 Task: Search one way flight ticket for 4 adults, 2 children, 2 infants in seat and 1 infant on lap in economy from Cedar City: Cedar City Regional Airport to Greensboro: Piedmont Triad International Airport on 5-1-2023. Choice of flights is Westjet. Number of bags: 1 carry on bag. Price is upto 75000. Outbound departure time preference is 21:45.
Action: Mouse moved to (200, 357)
Screenshot: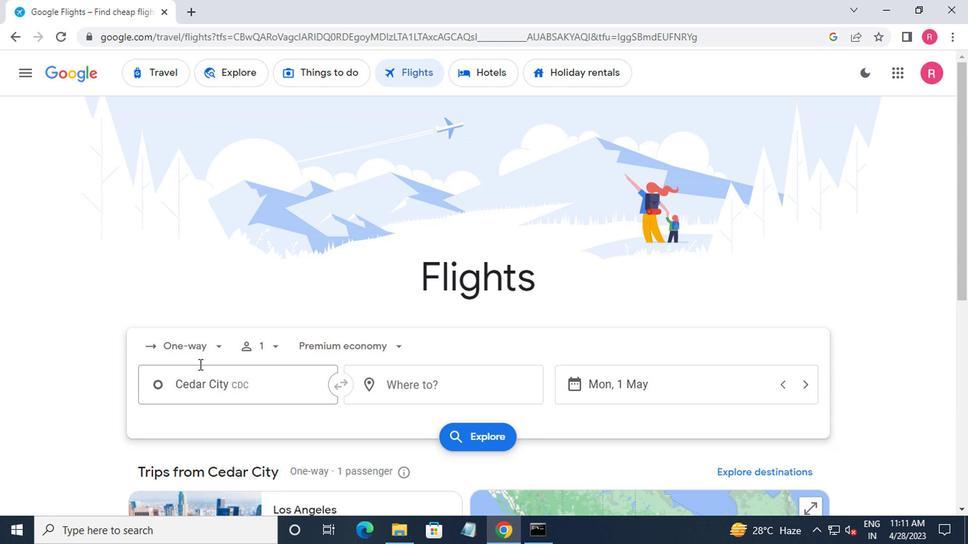 
Action: Mouse pressed left at (200, 357)
Screenshot: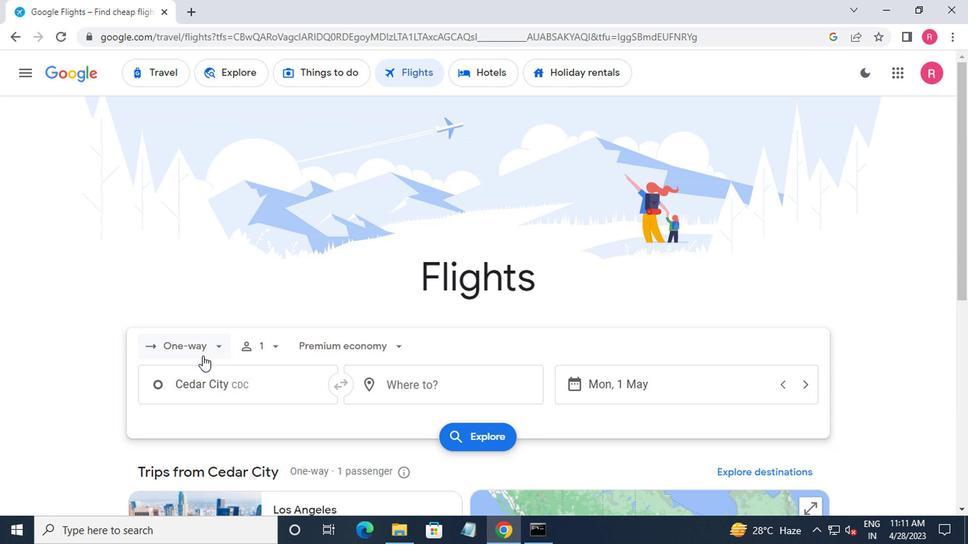 
Action: Mouse moved to (184, 411)
Screenshot: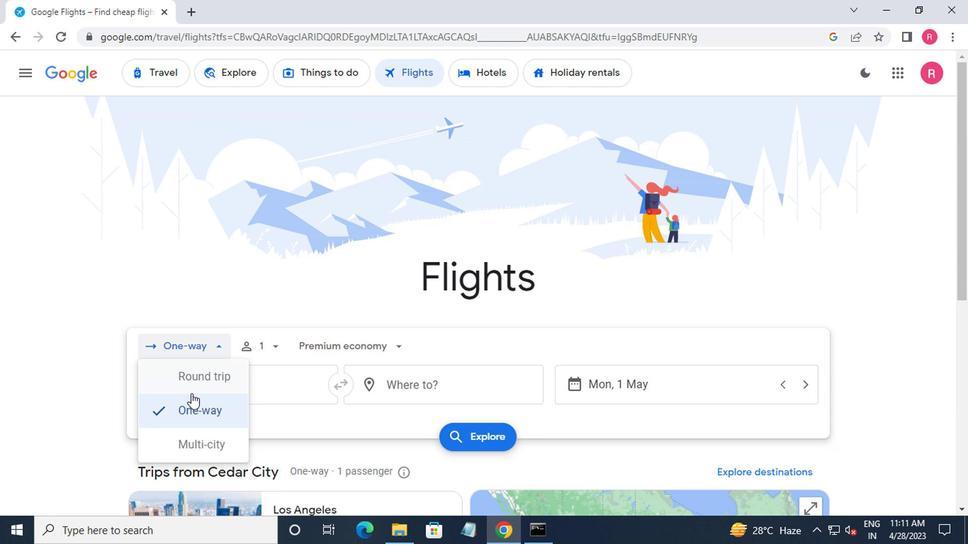 
Action: Mouse pressed left at (184, 411)
Screenshot: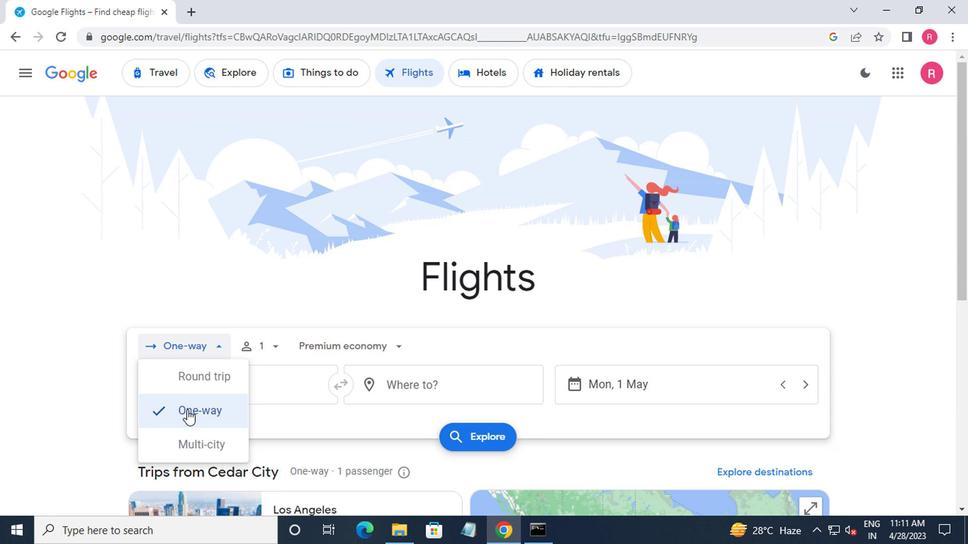 
Action: Mouse moved to (270, 355)
Screenshot: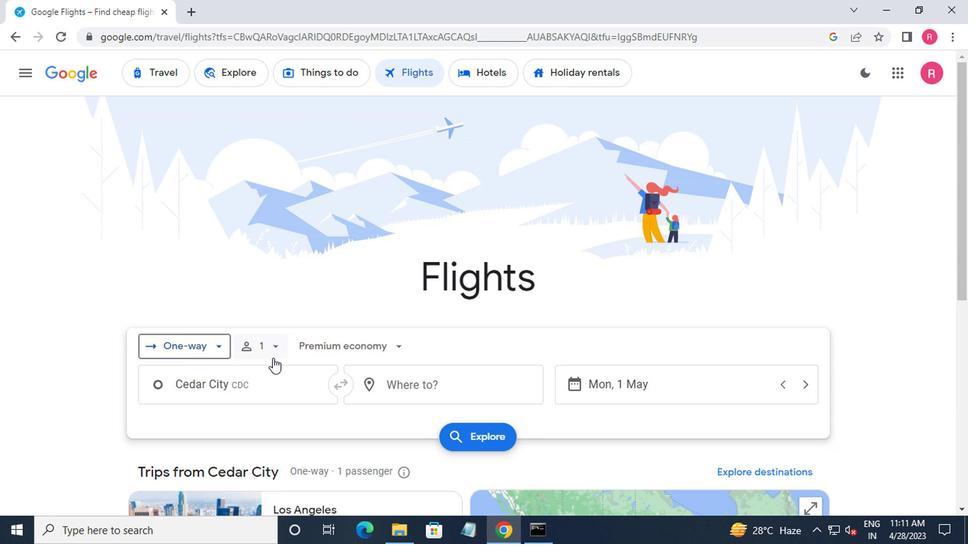 
Action: Mouse pressed left at (270, 355)
Screenshot: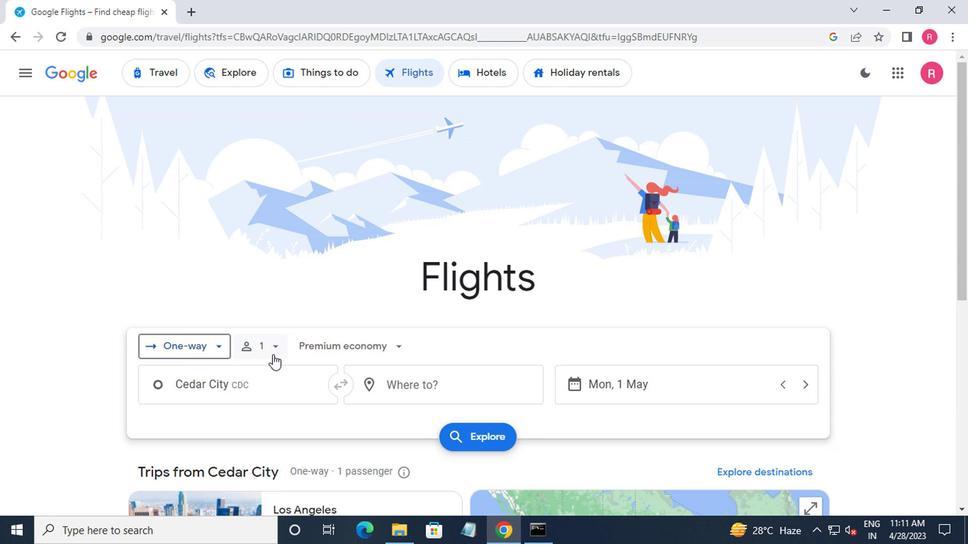 
Action: Mouse moved to (369, 393)
Screenshot: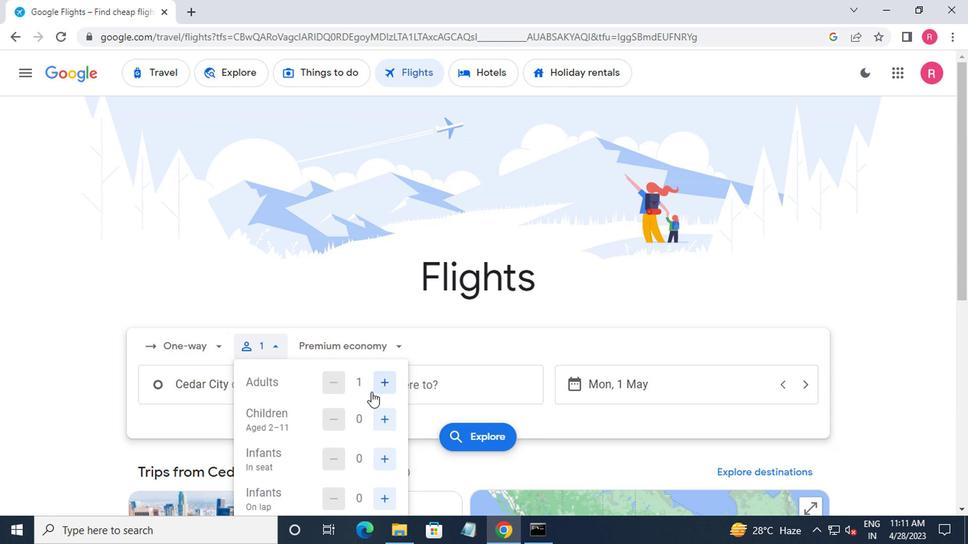 
Action: Mouse pressed left at (369, 393)
Screenshot: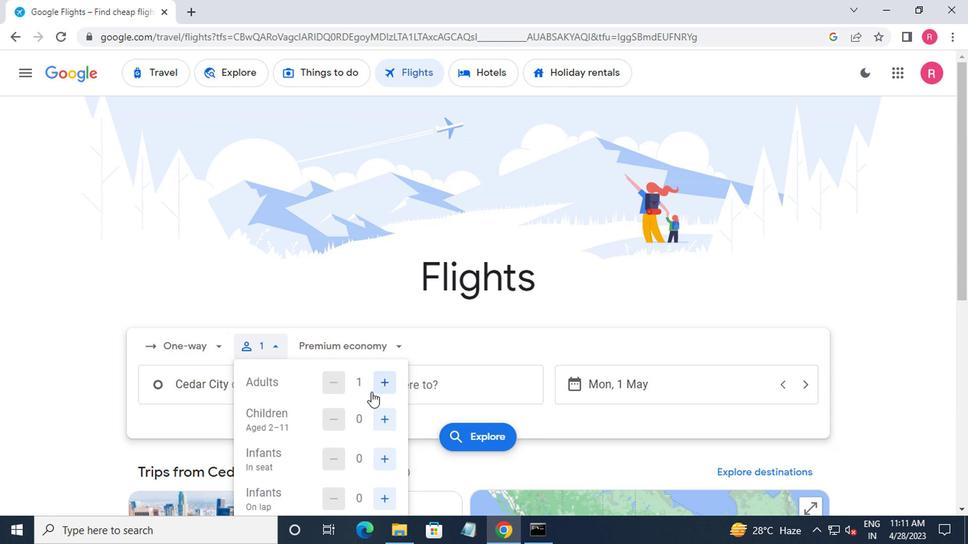
Action: Mouse pressed left at (369, 393)
Screenshot: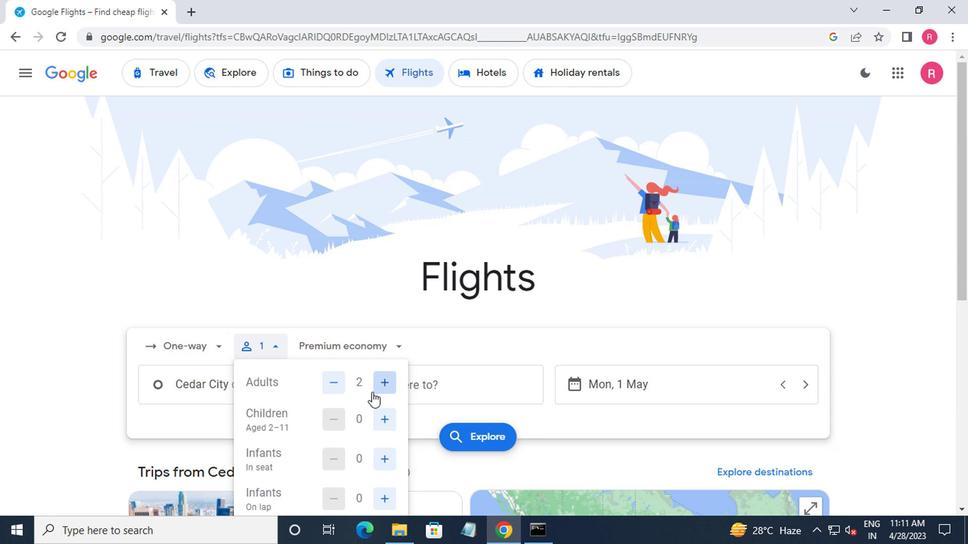 
Action: Mouse pressed left at (369, 393)
Screenshot: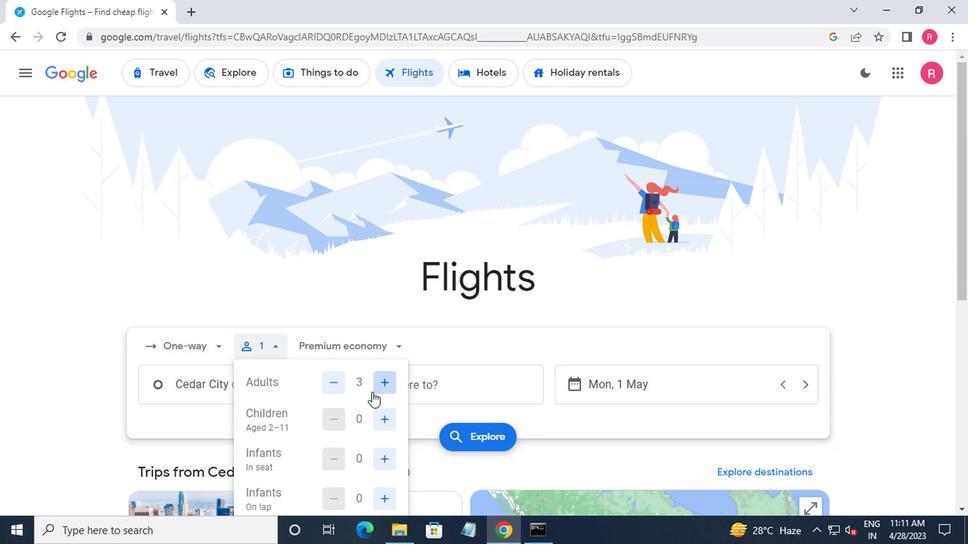 
Action: Mouse moved to (376, 413)
Screenshot: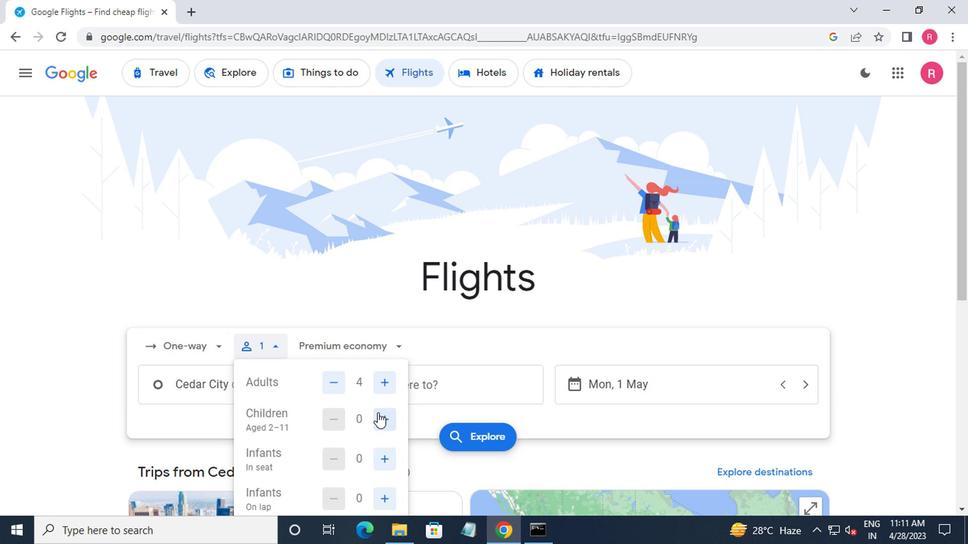 
Action: Mouse pressed left at (376, 413)
Screenshot: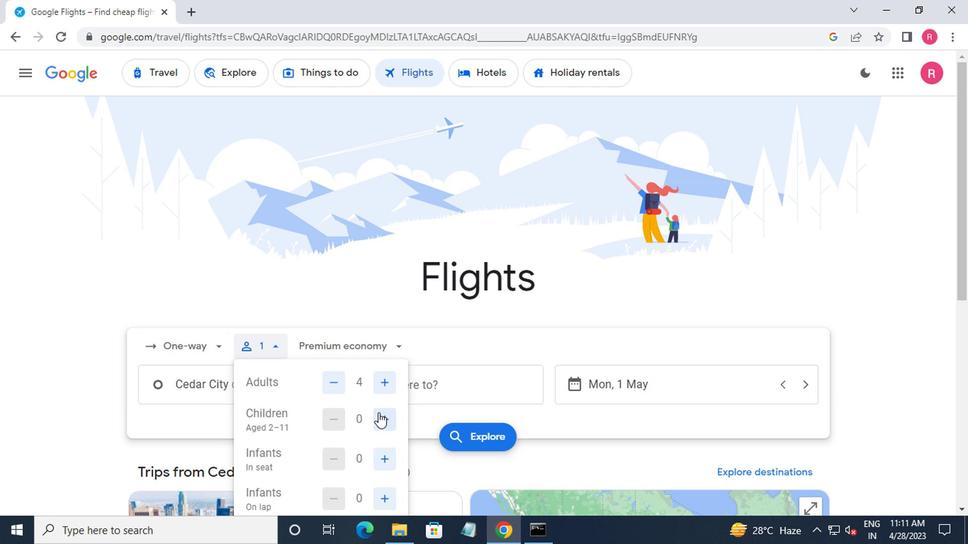 
Action: Mouse pressed left at (376, 413)
Screenshot: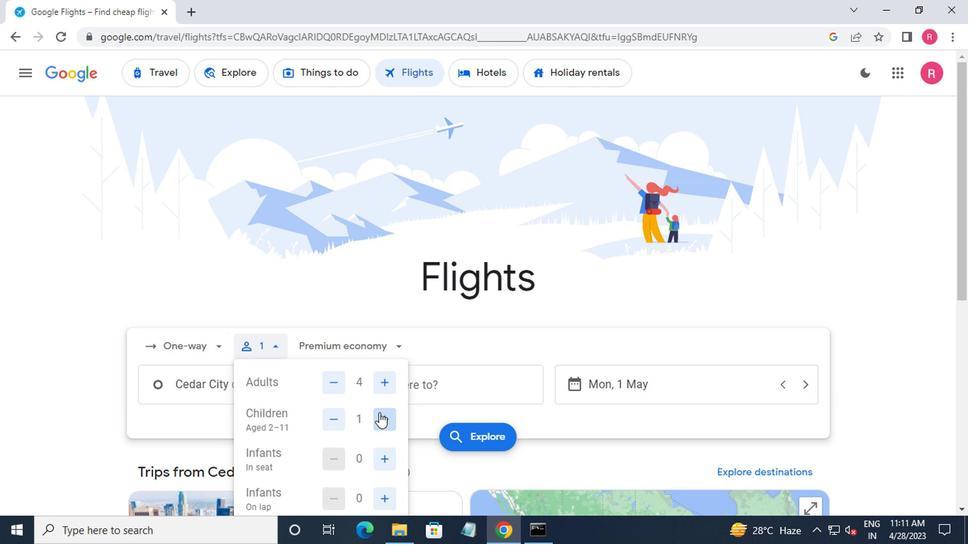 
Action: Mouse moved to (375, 456)
Screenshot: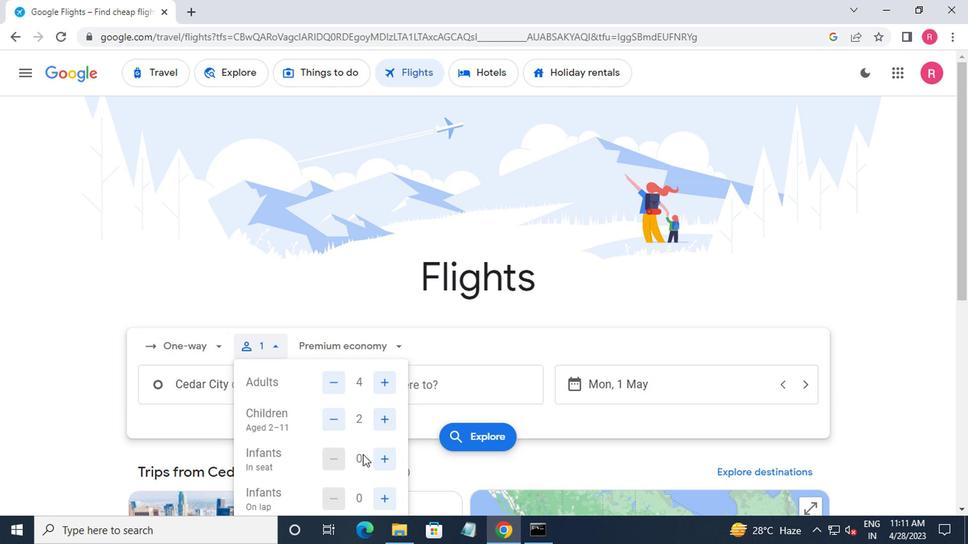 
Action: Mouse pressed left at (375, 456)
Screenshot: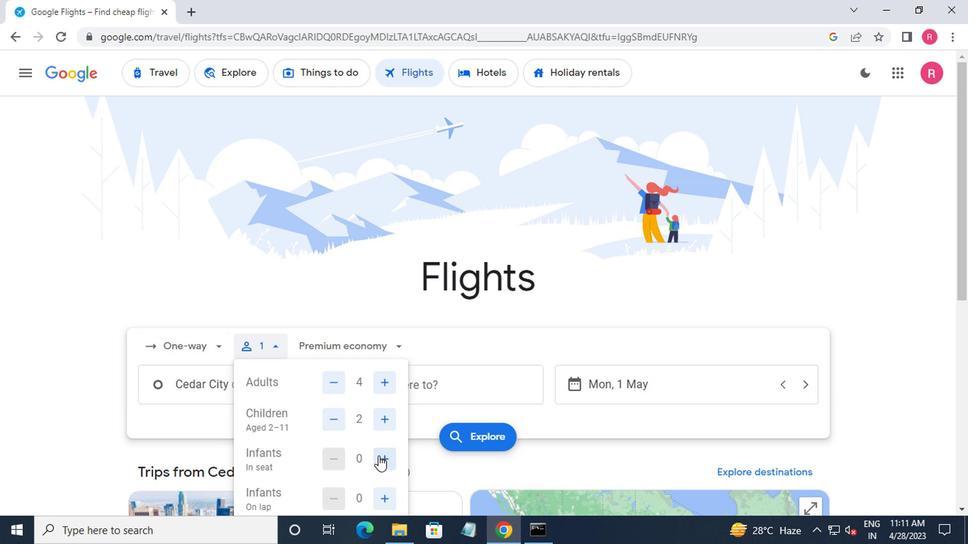 
Action: Mouse moved to (337, 353)
Screenshot: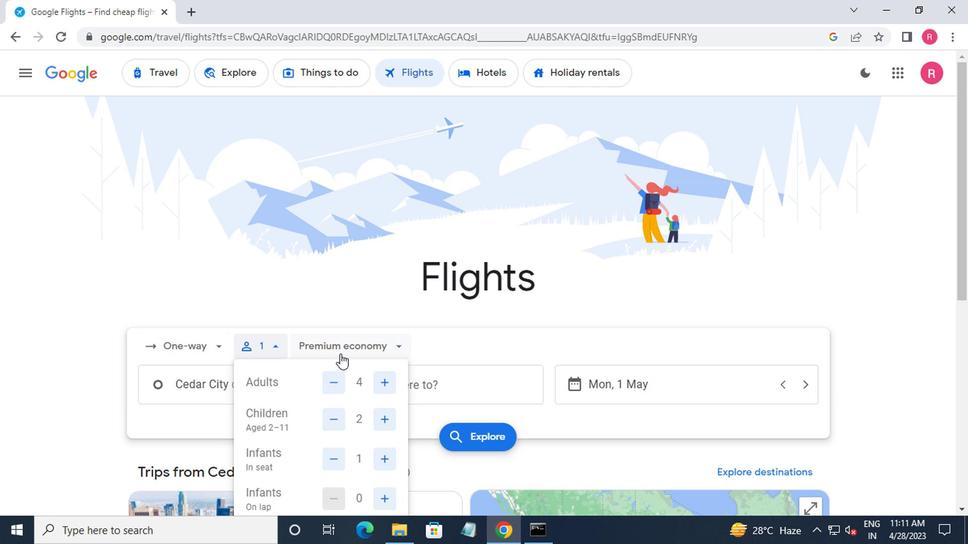 
Action: Mouse pressed left at (337, 353)
Screenshot: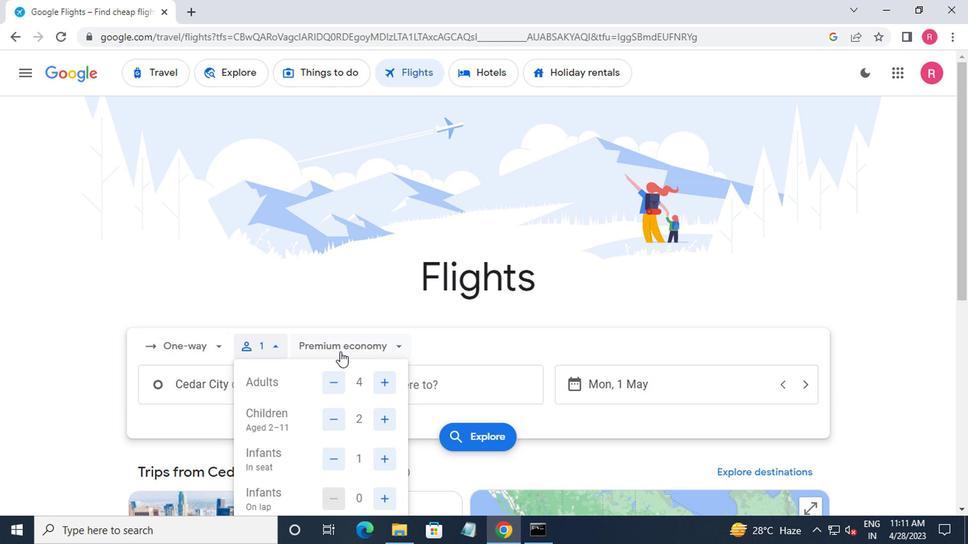 
Action: Mouse moved to (351, 383)
Screenshot: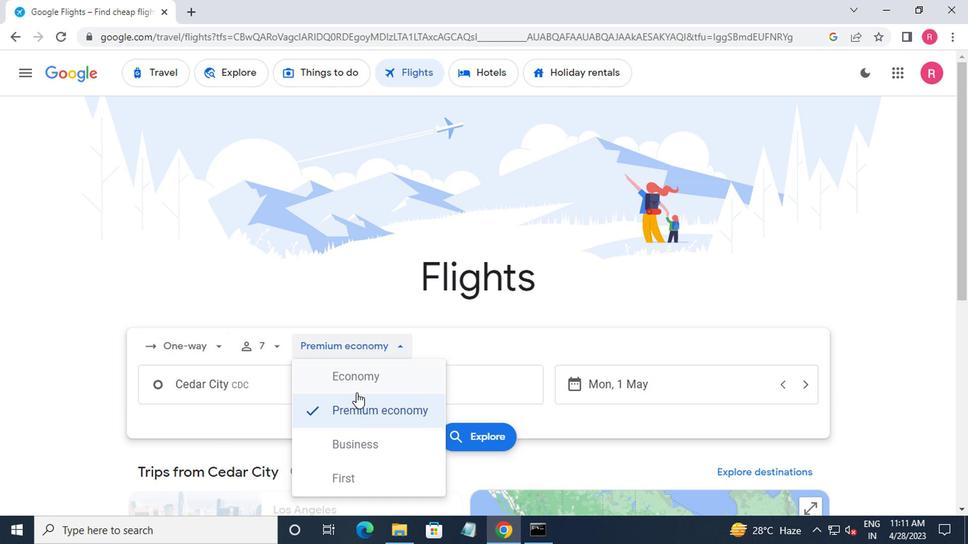 
Action: Mouse pressed left at (351, 383)
Screenshot: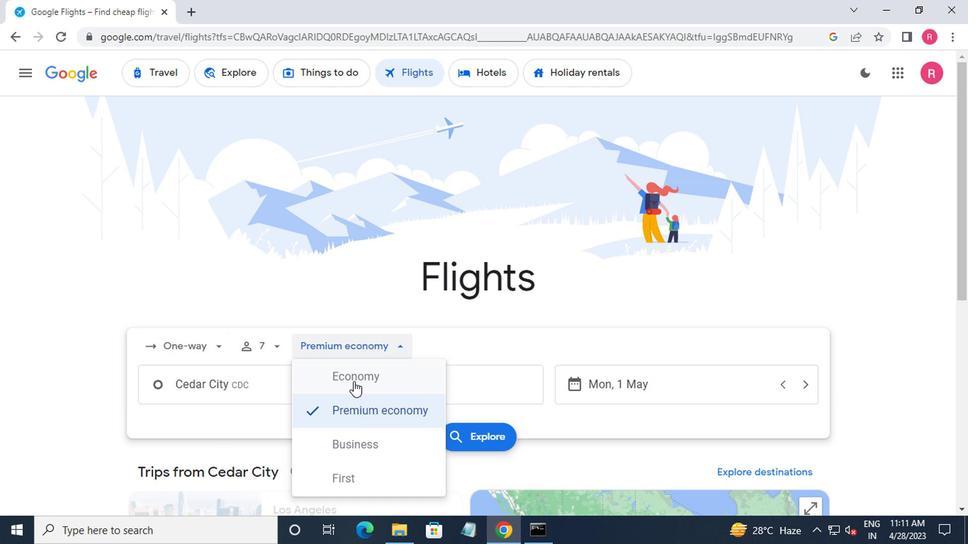 
Action: Mouse moved to (260, 390)
Screenshot: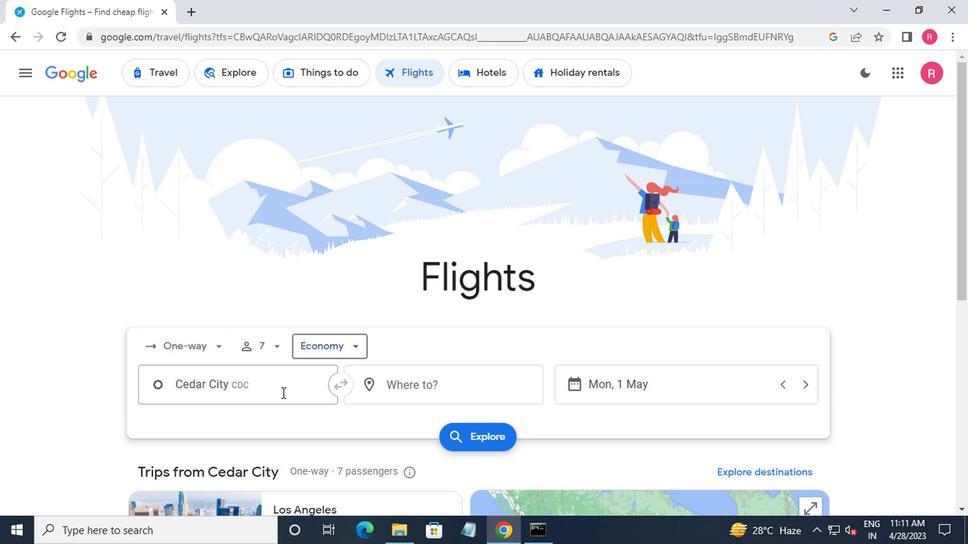 
Action: Mouse pressed left at (260, 390)
Screenshot: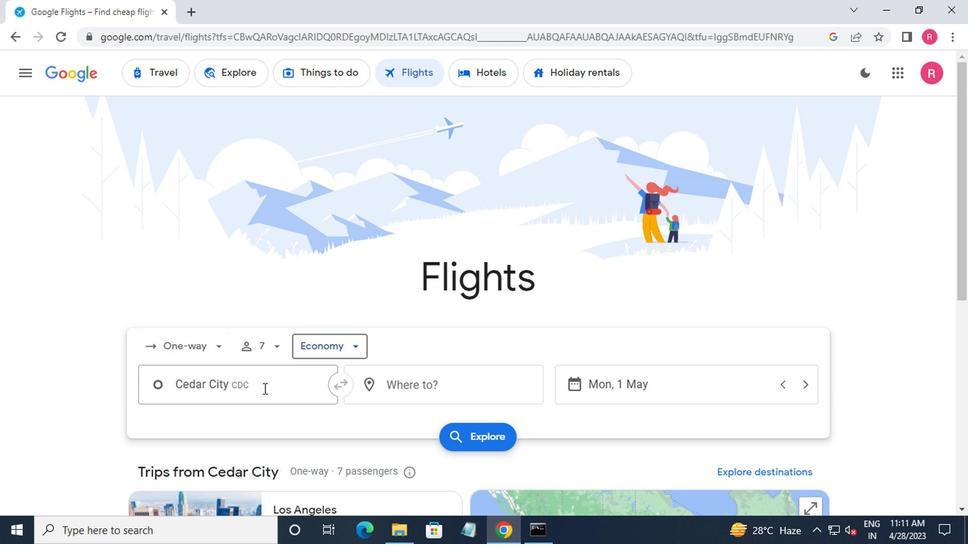 
Action: Key pressed <Key.shift><Key.shift><Key.shift><Key.shift><Key.shift><Key.shift><Key.shift><Key.shift>CEDAR<Key.space><Key.shift>C
Screenshot: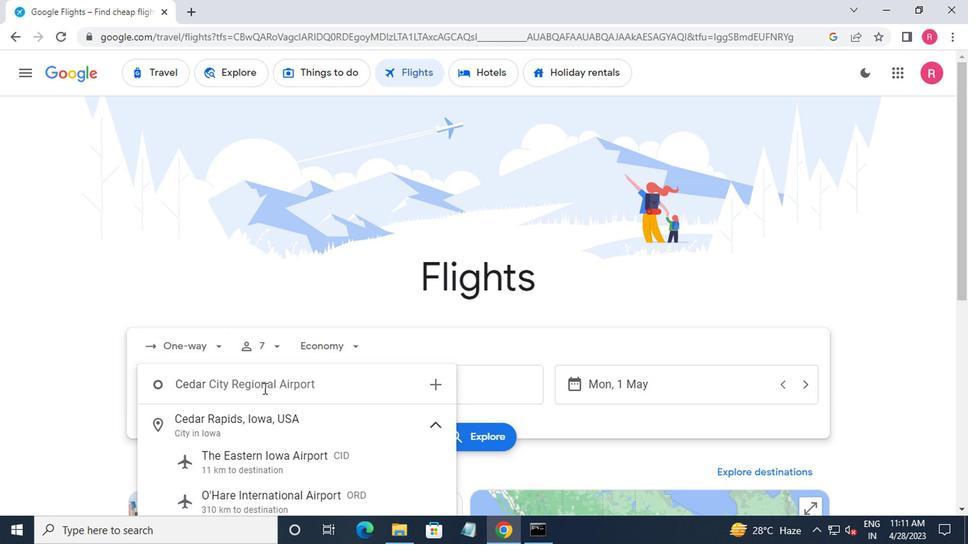 
Action: Mouse moved to (271, 418)
Screenshot: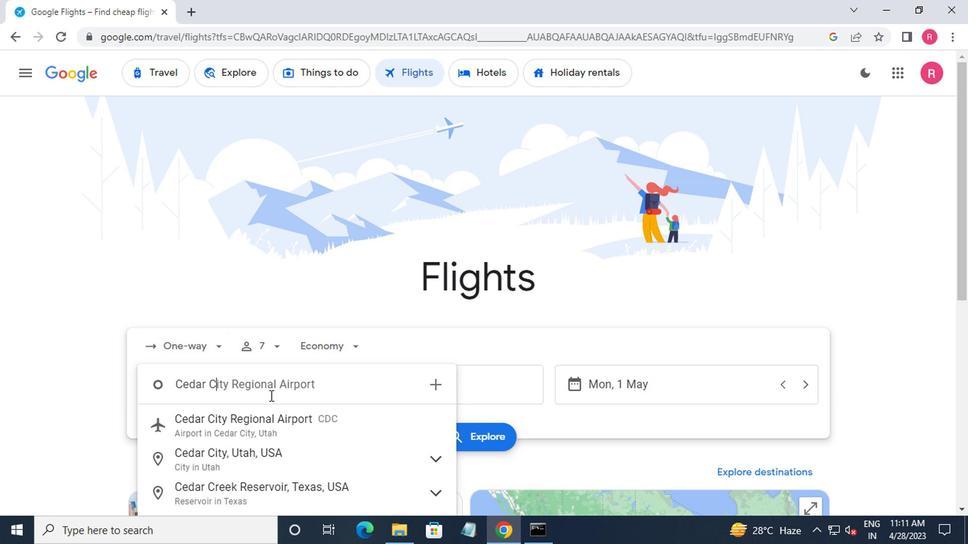 
Action: Mouse pressed left at (271, 418)
Screenshot: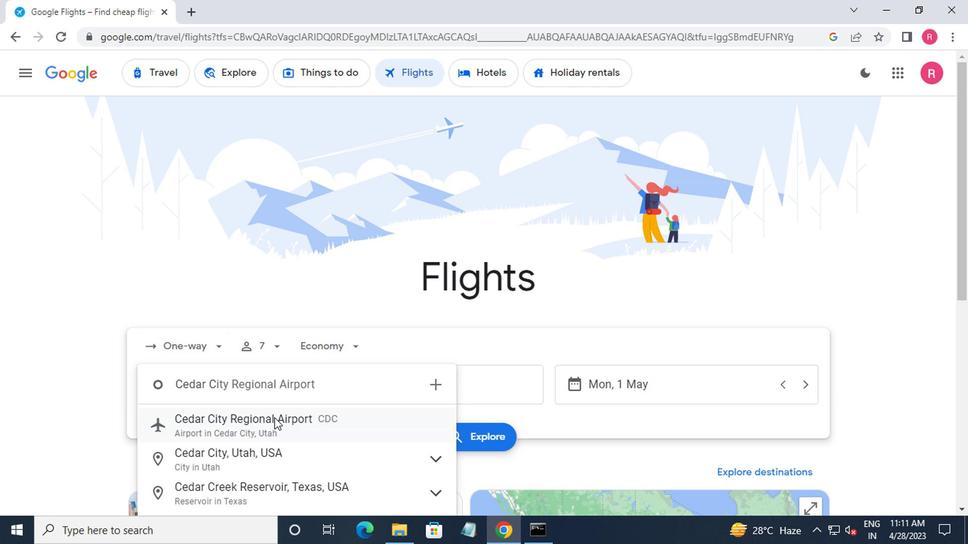 
Action: Mouse moved to (454, 388)
Screenshot: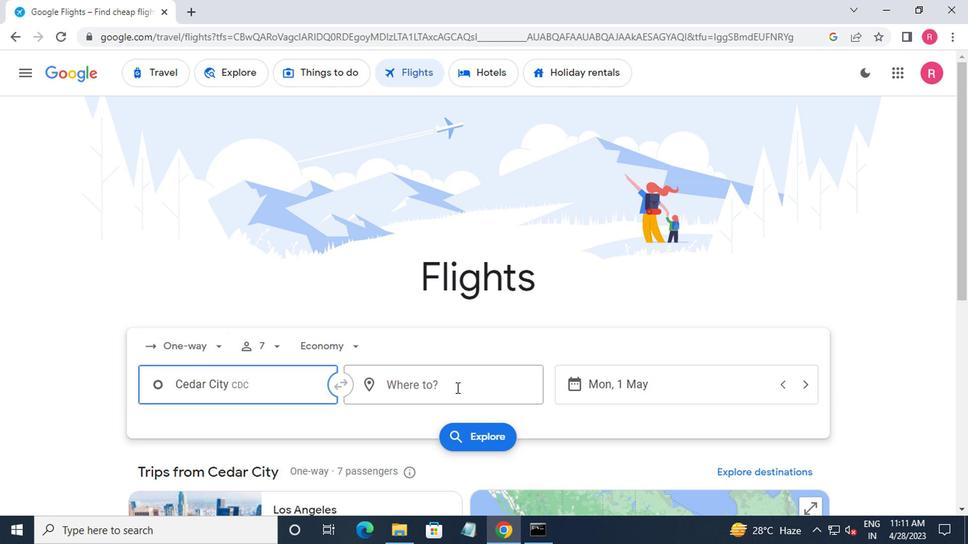 
Action: Mouse pressed left at (454, 388)
Screenshot: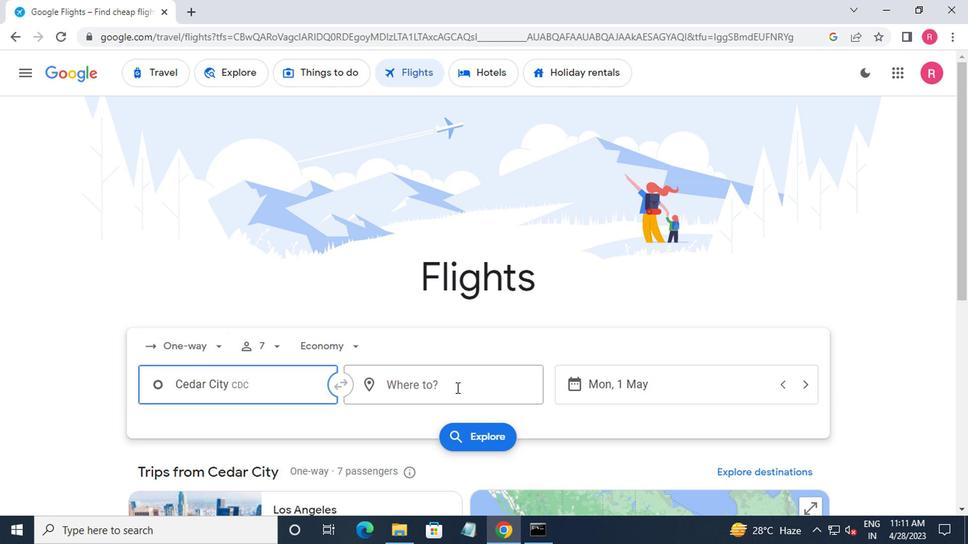 
Action: Mouse moved to (454, 386)
Screenshot: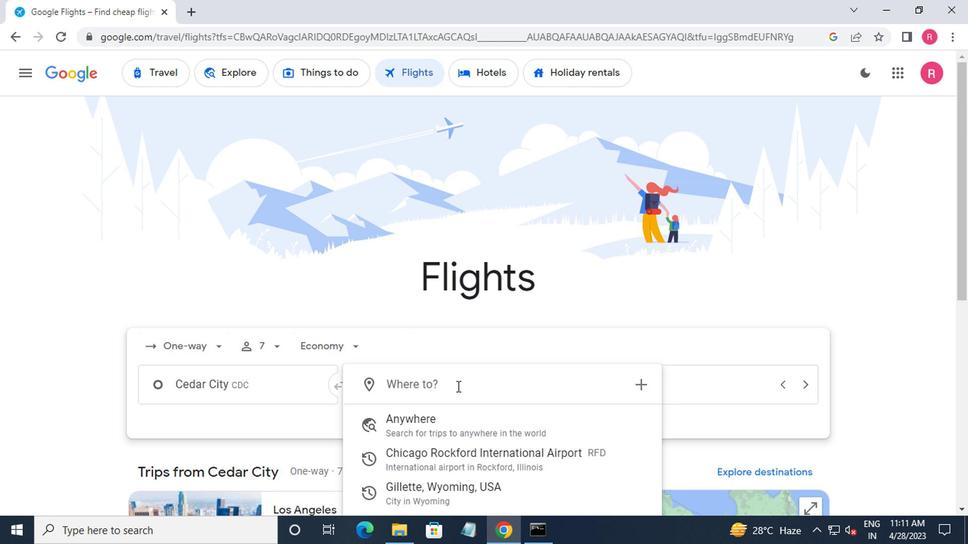 
Action: Key pressed <Key.shift_r>
Screenshot: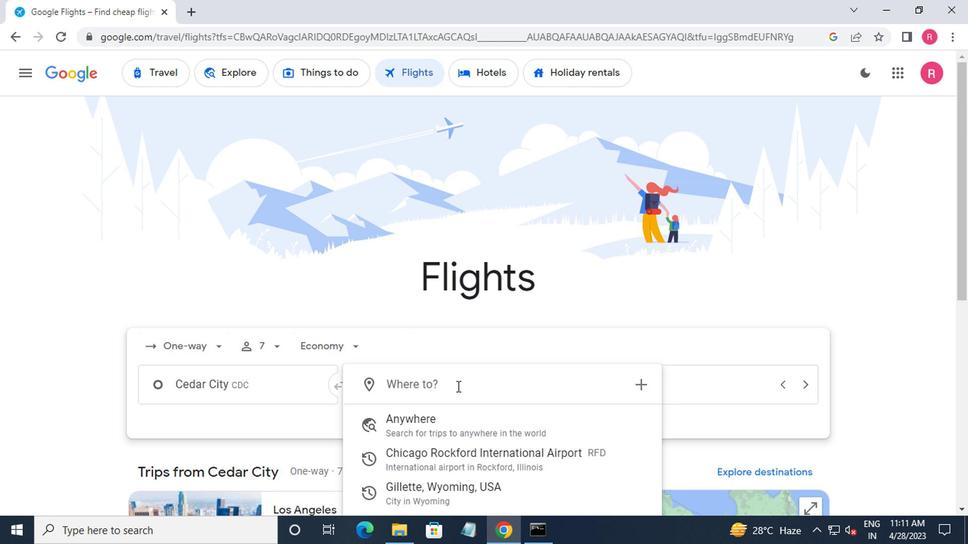 
Action: Mouse moved to (446, 354)
Screenshot: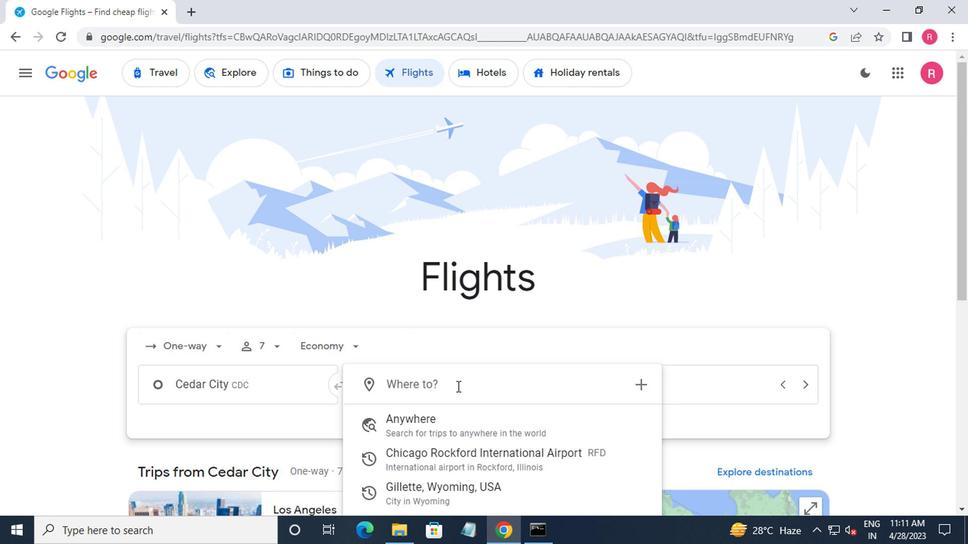 
Action: Key pressed PIEDMONT
Screenshot: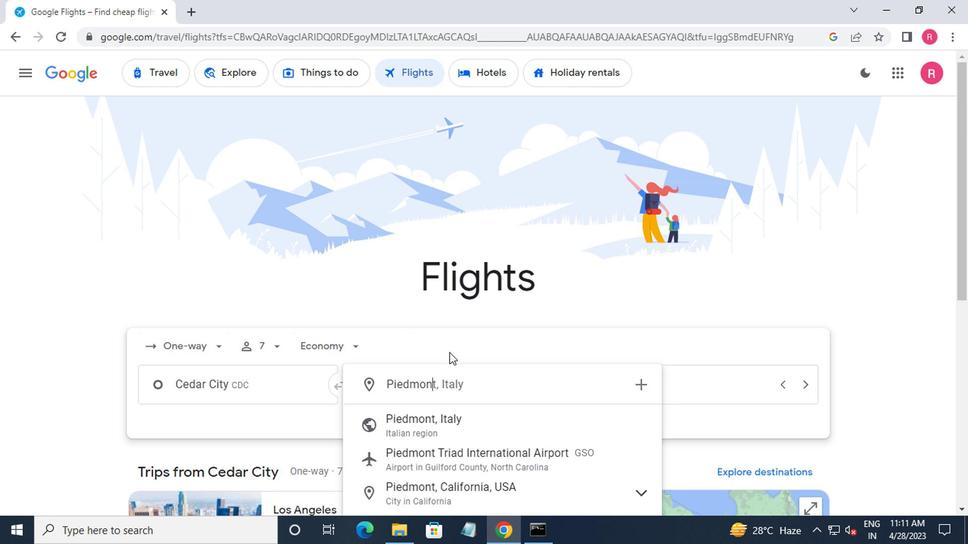 
Action: Mouse moved to (502, 456)
Screenshot: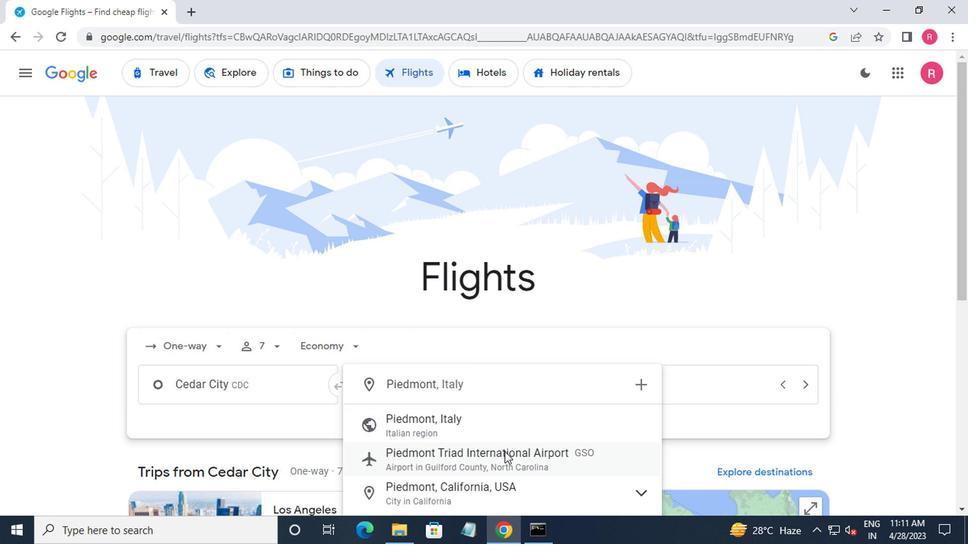 
Action: Mouse pressed left at (502, 456)
Screenshot: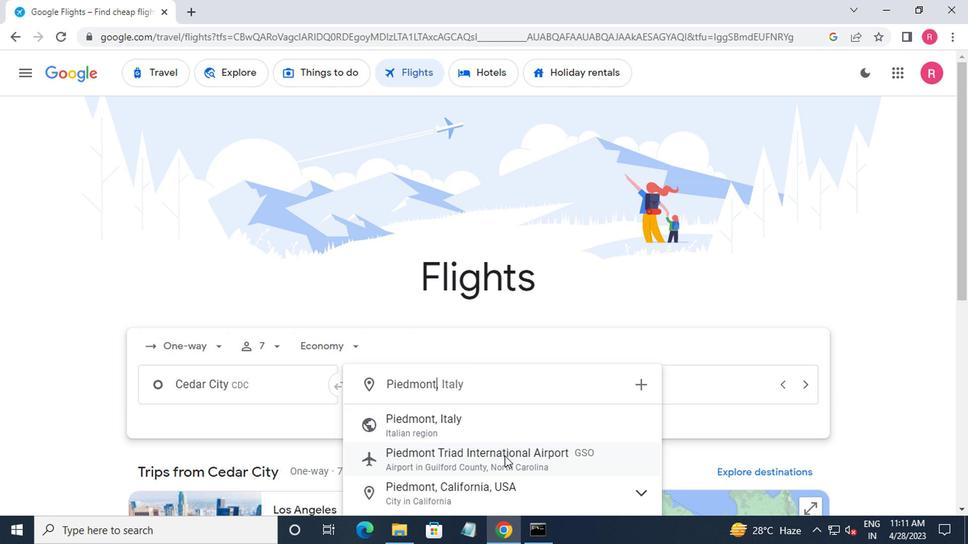 
Action: Mouse moved to (663, 397)
Screenshot: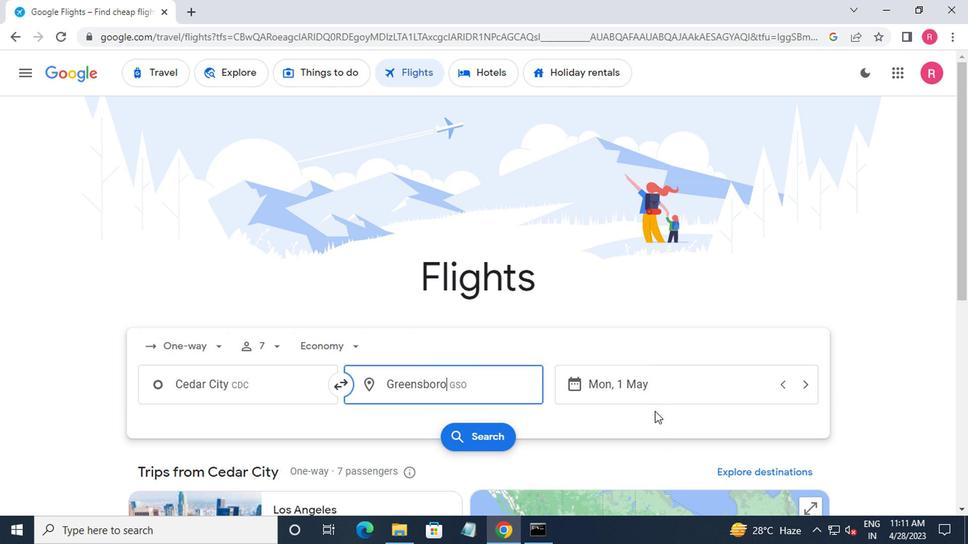 
Action: Mouse pressed left at (663, 397)
Screenshot: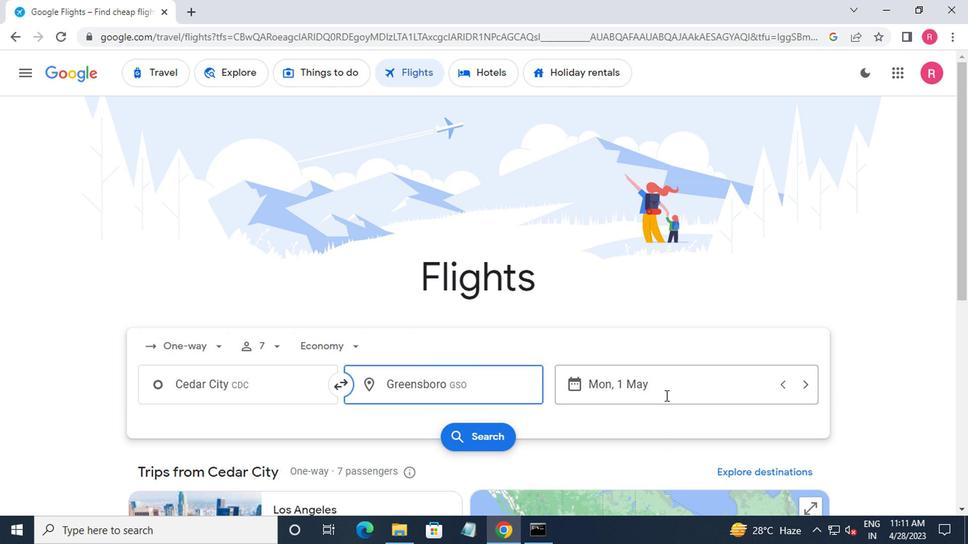 
Action: Mouse moved to (619, 259)
Screenshot: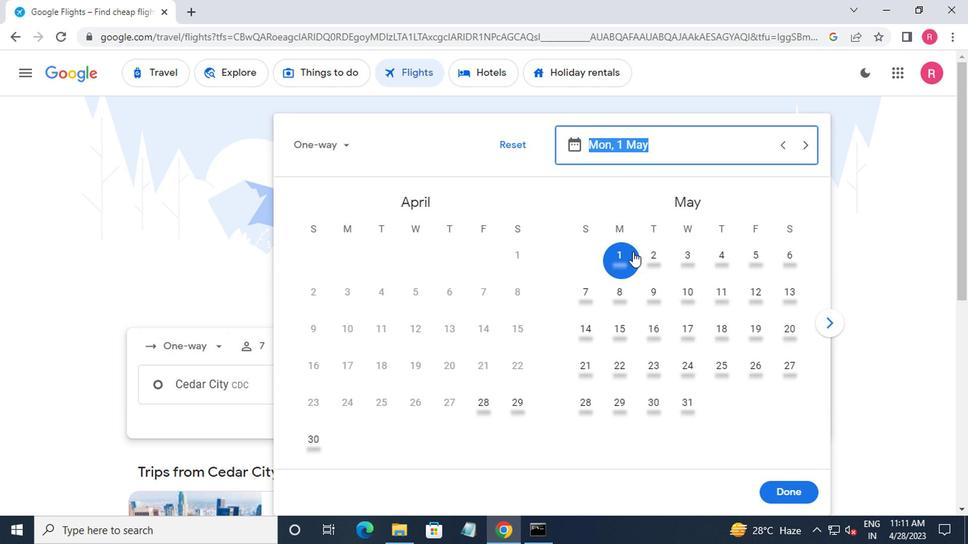 
Action: Mouse pressed left at (619, 259)
Screenshot: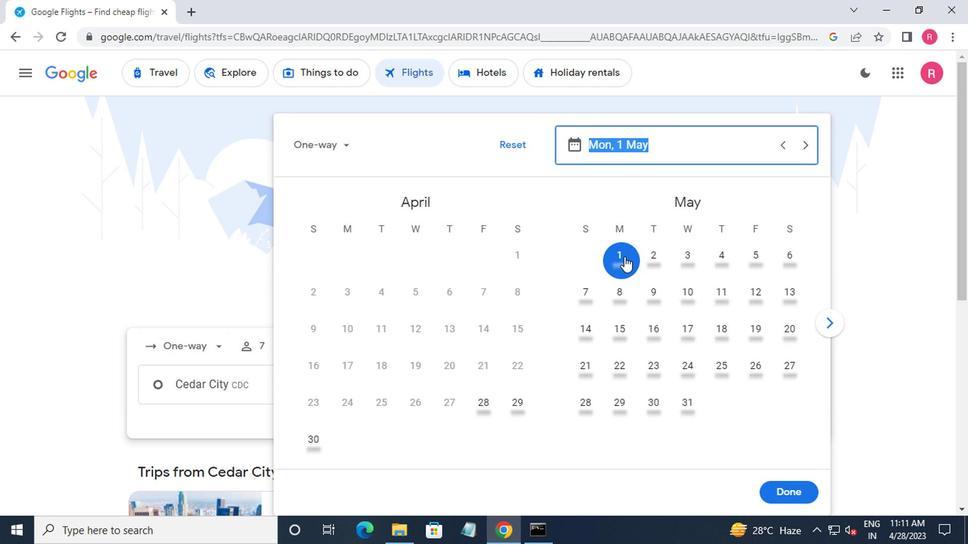 
Action: Mouse moved to (778, 493)
Screenshot: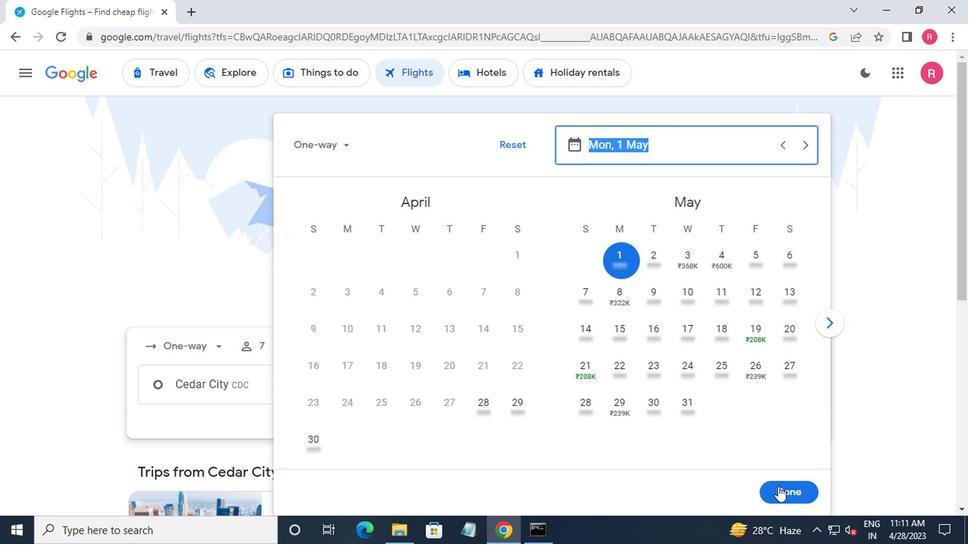 
Action: Mouse pressed left at (778, 493)
Screenshot: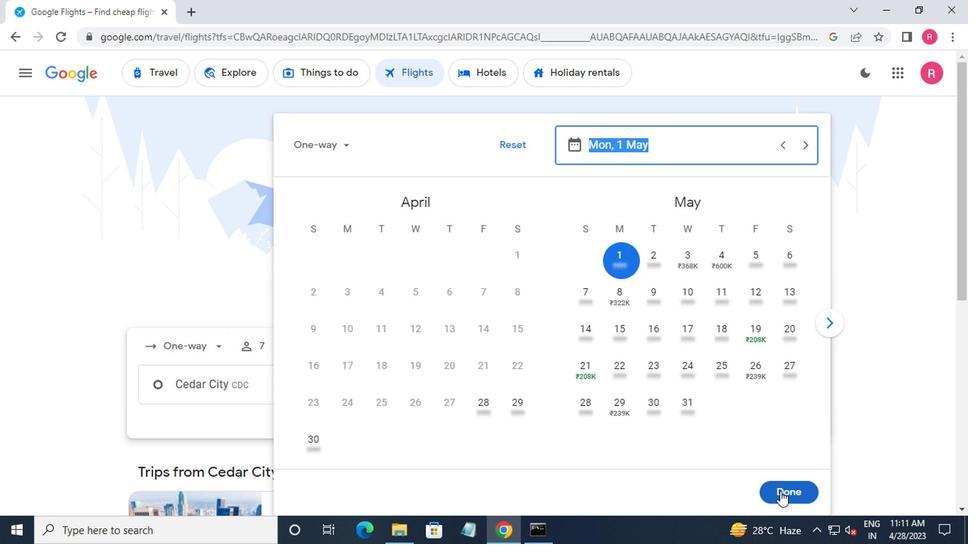 
Action: Mouse moved to (503, 436)
Screenshot: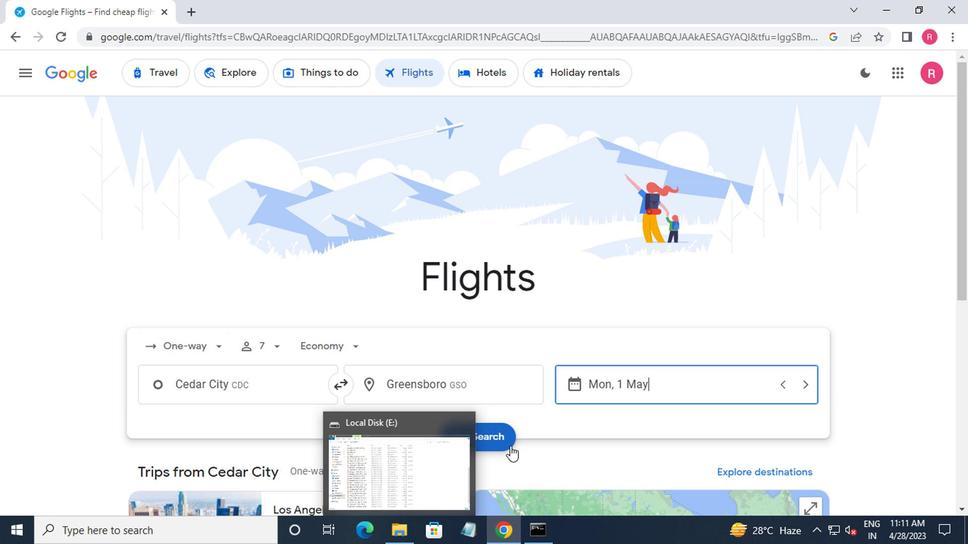 
Action: Mouse pressed left at (503, 436)
Screenshot: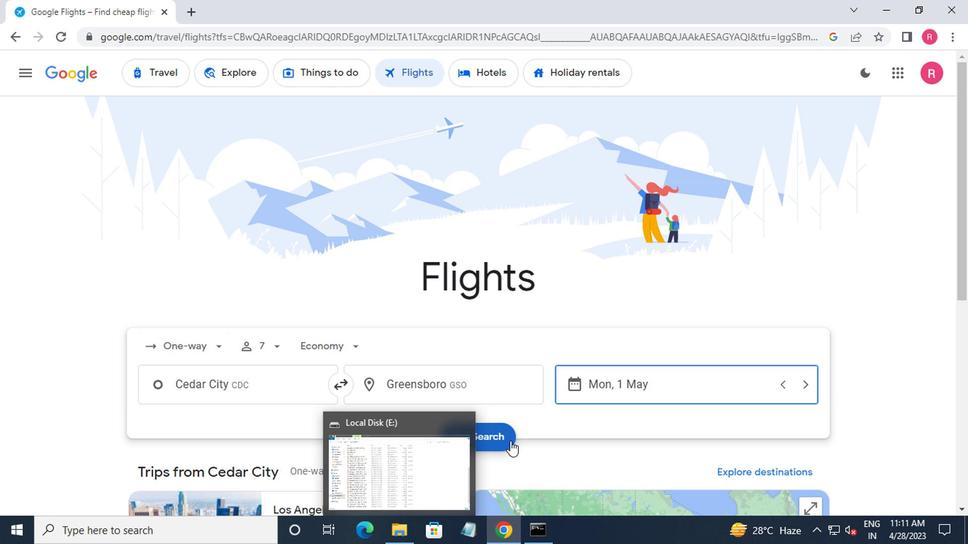 
Action: Mouse moved to (146, 203)
Screenshot: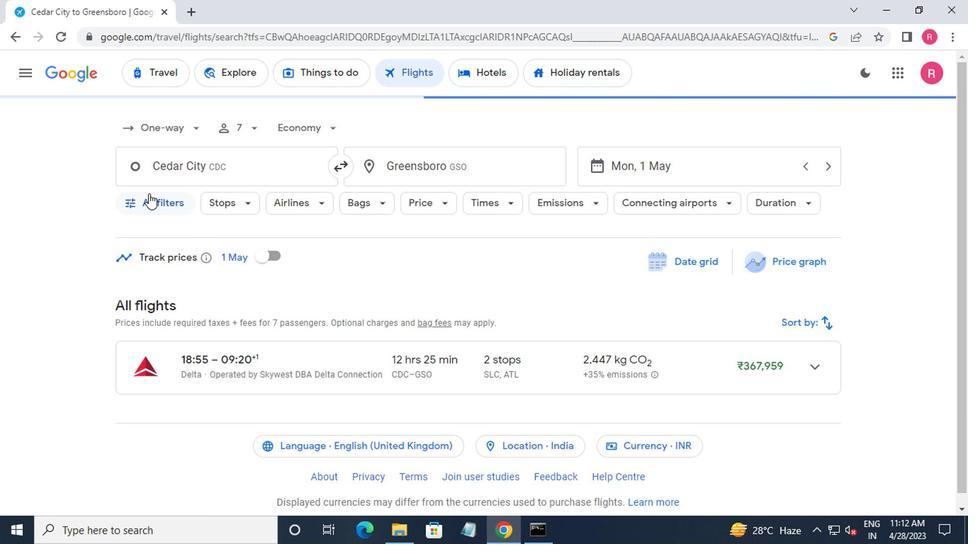 
Action: Mouse pressed left at (146, 203)
Screenshot: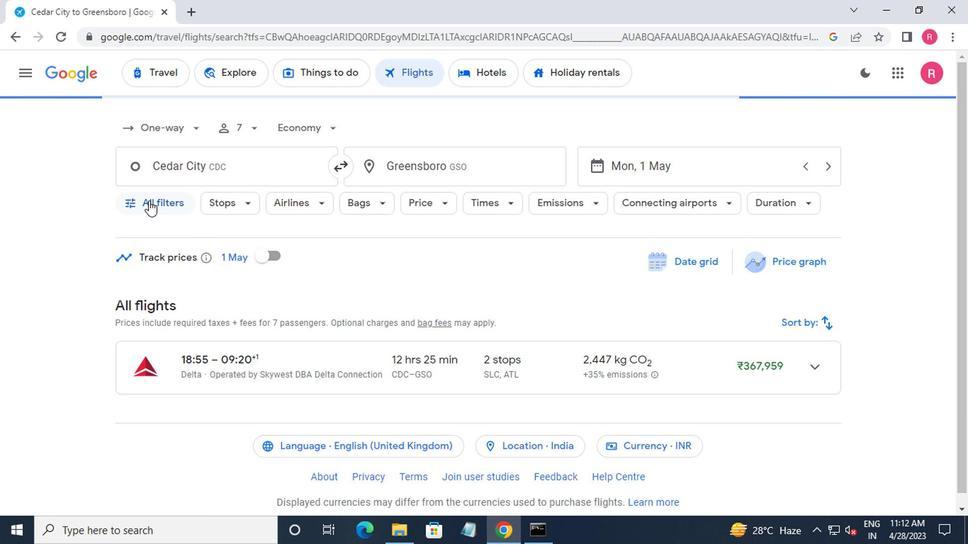 
Action: Mouse moved to (174, 255)
Screenshot: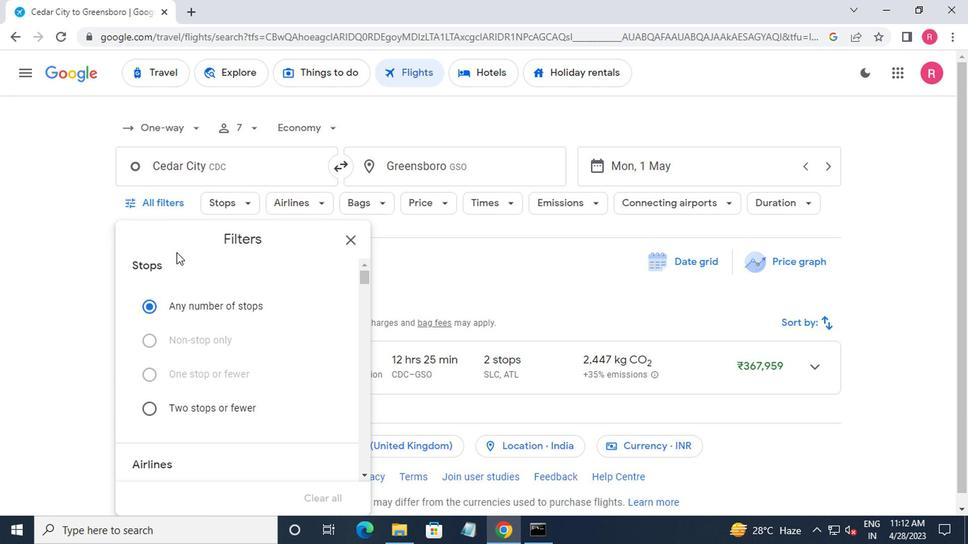 
Action: Mouse scrolled (174, 254) with delta (0, -1)
Screenshot: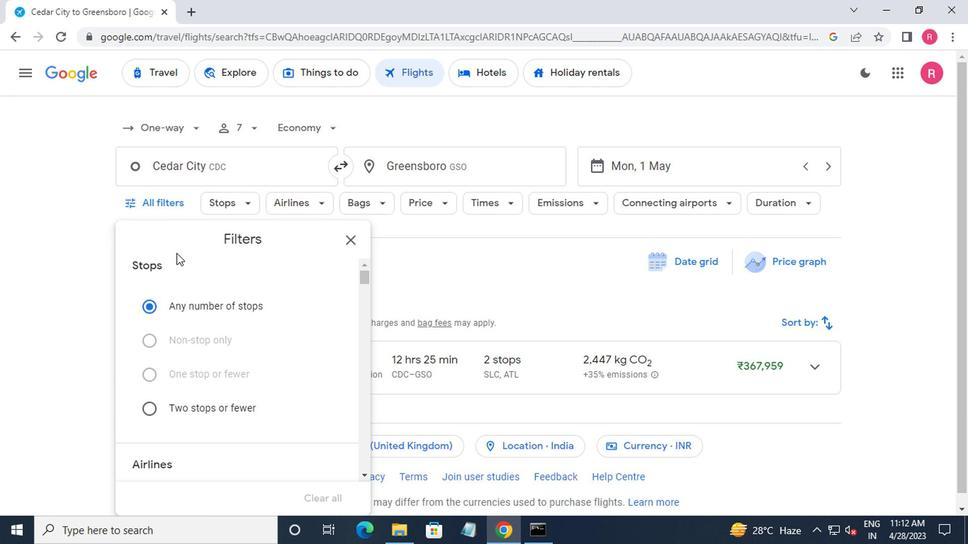 
Action: Mouse moved to (174, 256)
Screenshot: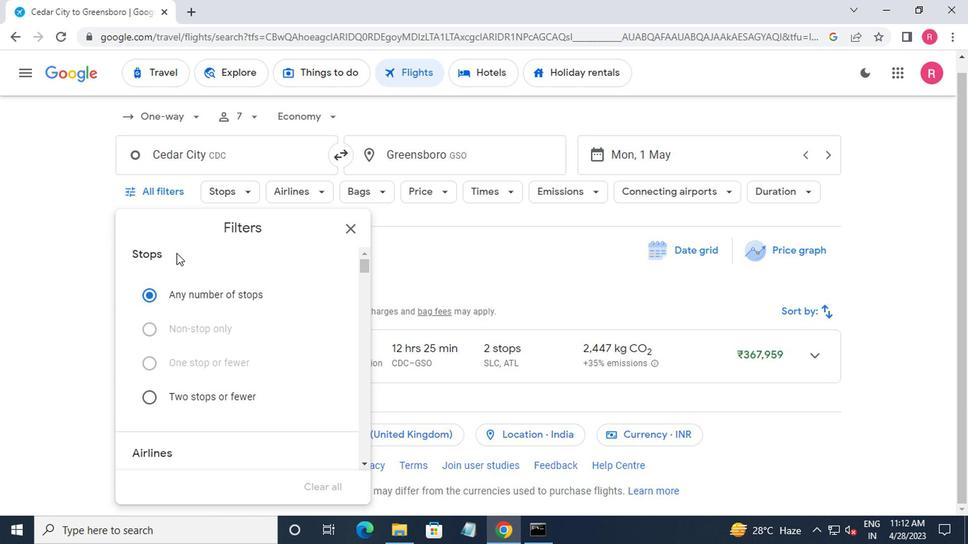 
Action: Mouse scrolled (174, 256) with delta (0, 0)
Screenshot: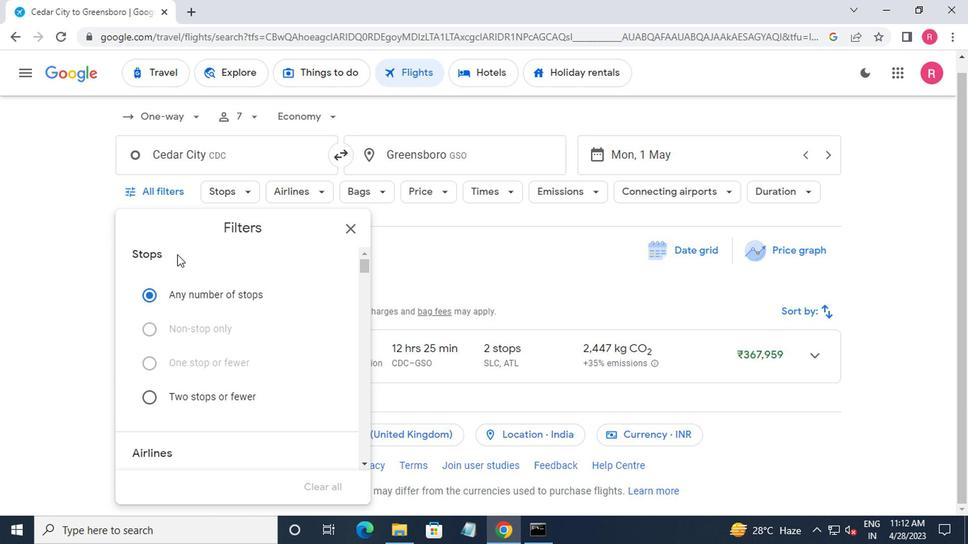 
Action: Mouse scrolled (174, 256) with delta (0, 0)
Screenshot: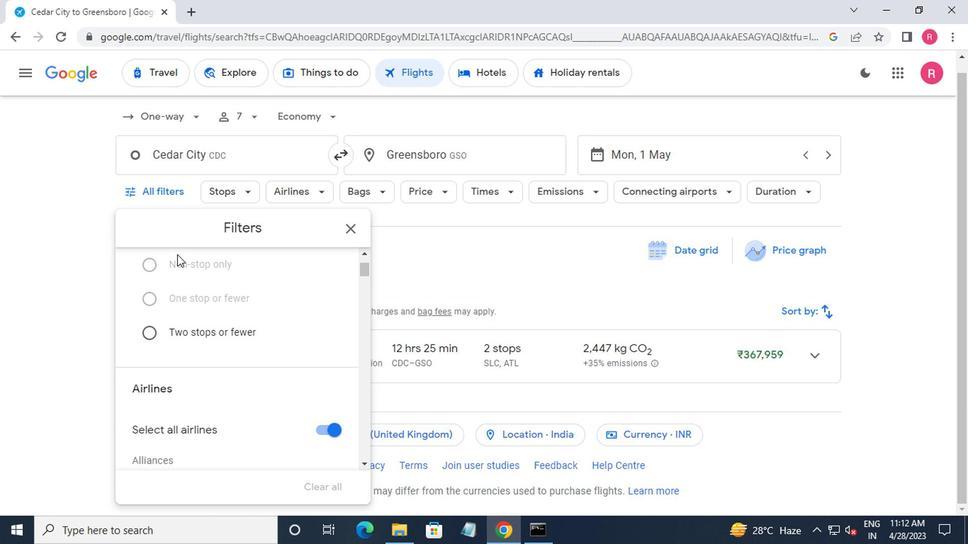 
Action: Mouse moved to (174, 257)
Screenshot: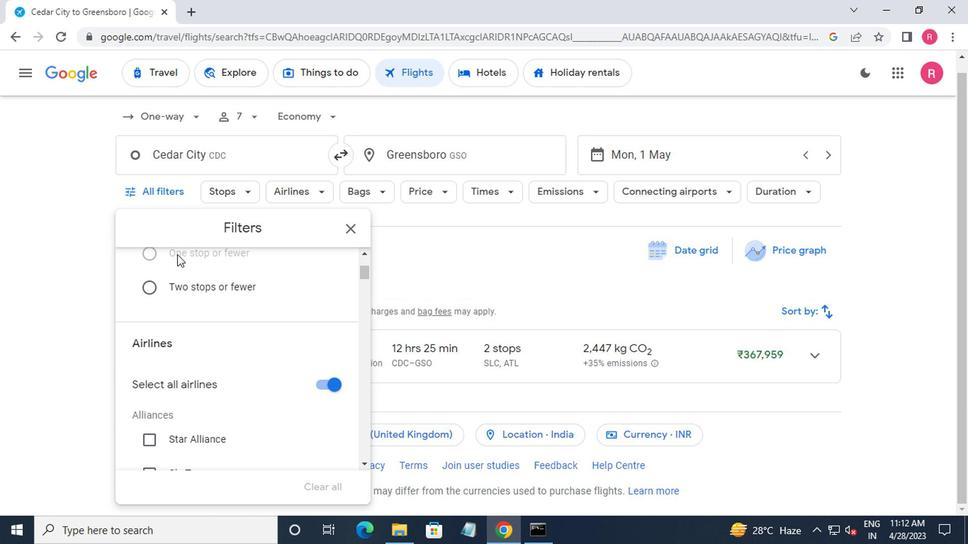 
Action: Mouse scrolled (174, 256) with delta (0, -1)
Screenshot: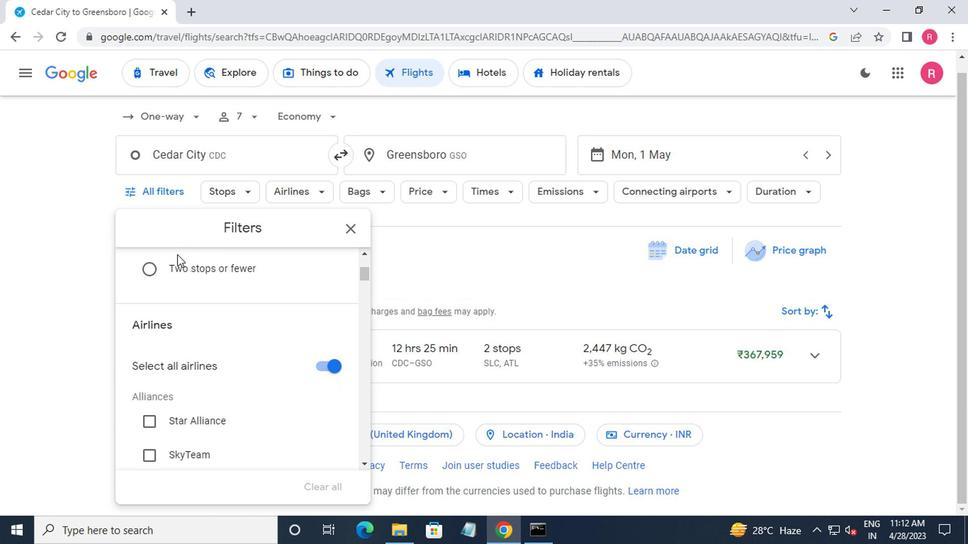 
Action: Mouse moved to (332, 281)
Screenshot: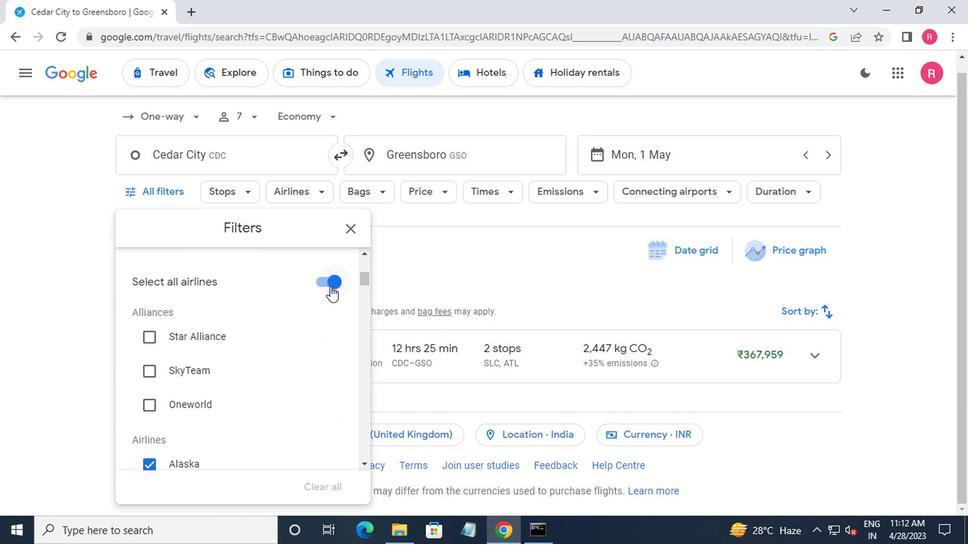
Action: Mouse pressed left at (332, 281)
Screenshot: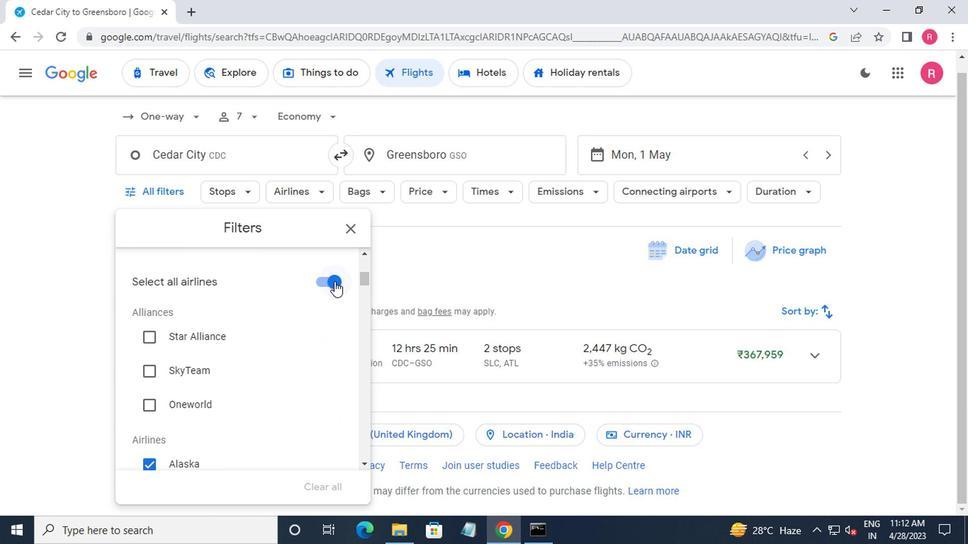 
Action: Mouse moved to (271, 342)
Screenshot: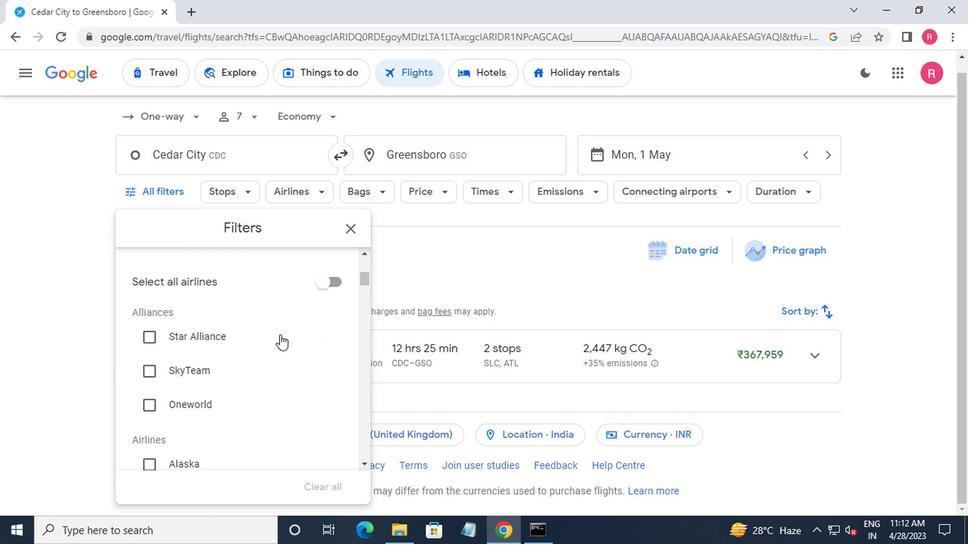 
Action: Mouse scrolled (271, 341) with delta (0, 0)
Screenshot: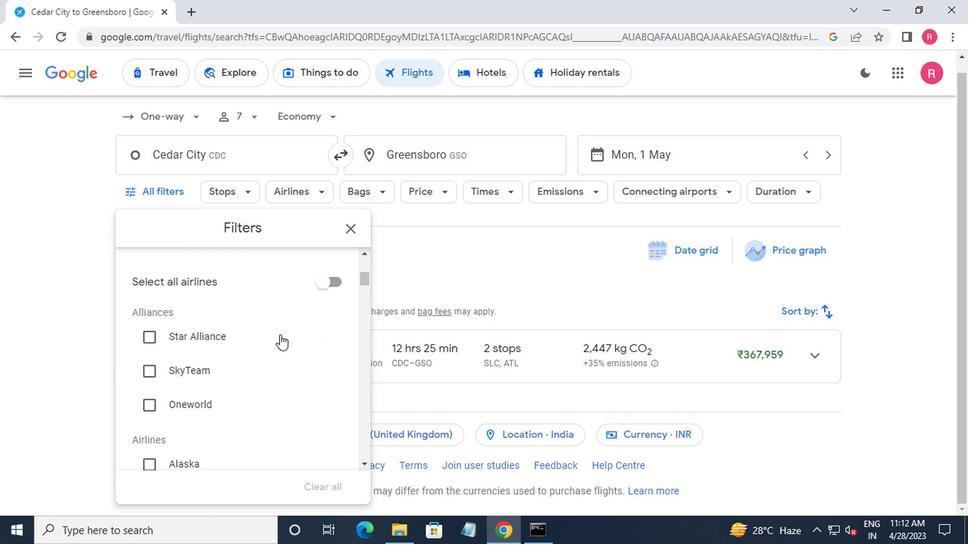 
Action: Mouse scrolled (271, 341) with delta (0, 0)
Screenshot: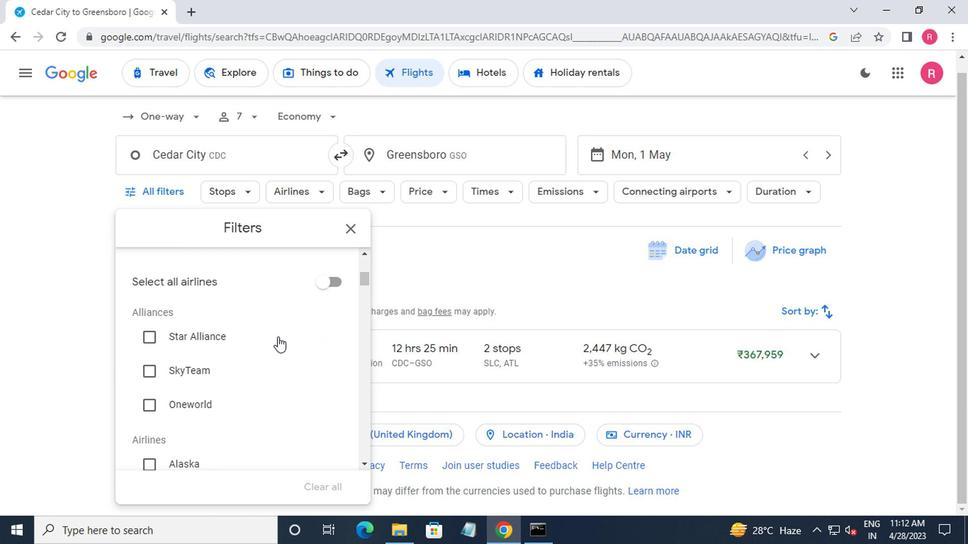 
Action: Mouse scrolled (271, 341) with delta (0, 0)
Screenshot: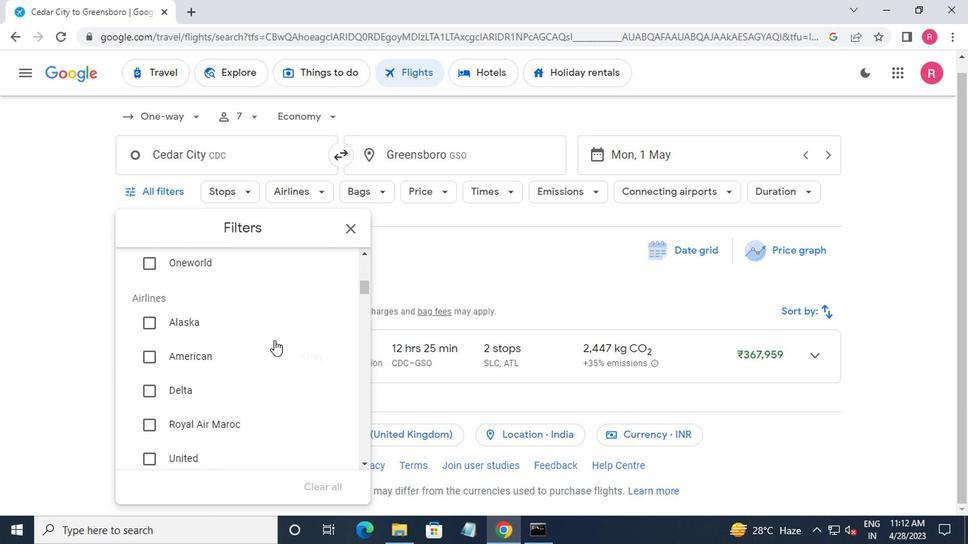 
Action: Mouse moved to (307, 425)
Screenshot: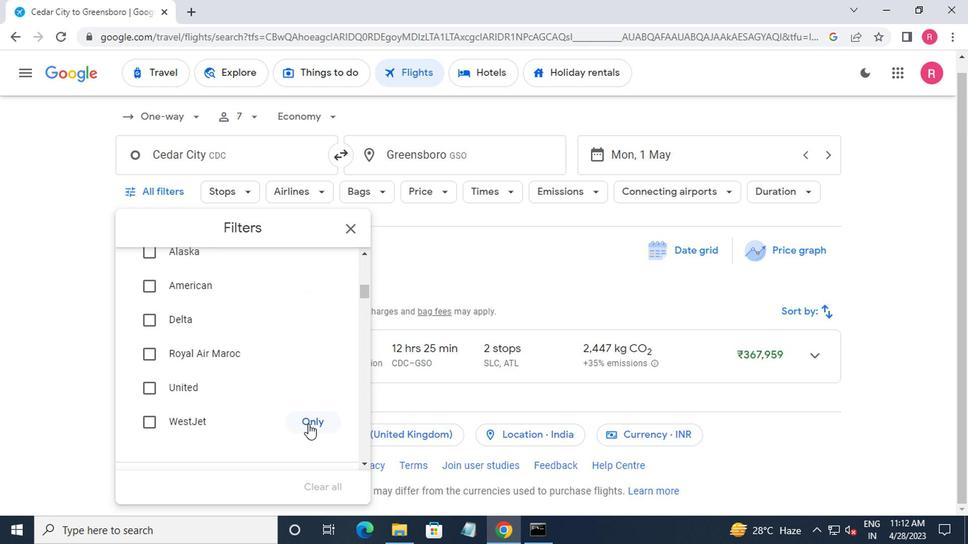 
Action: Mouse pressed left at (307, 425)
Screenshot: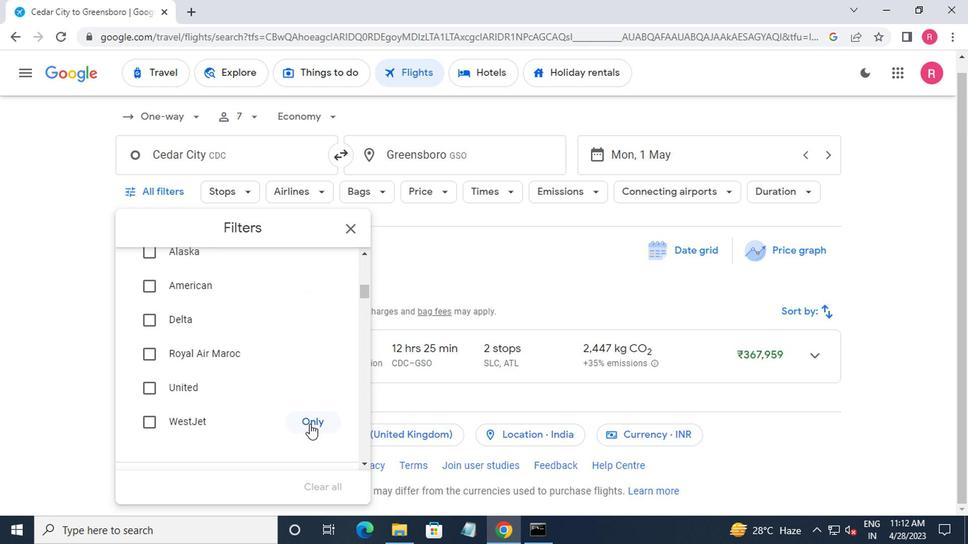
Action: Mouse moved to (298, 427)
Screenshot: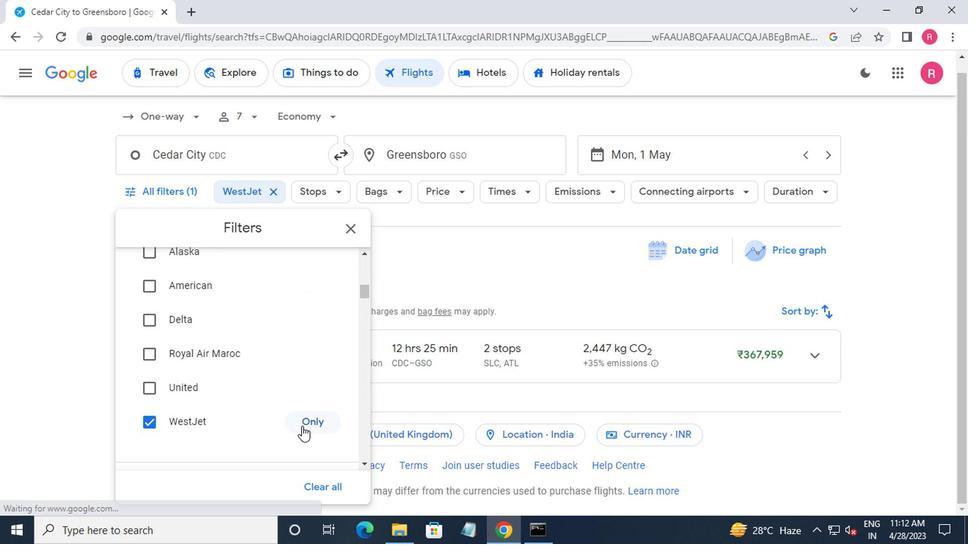 
Action: Mouse scrolled (298, 426) with delta (0, 0)
Screenshot: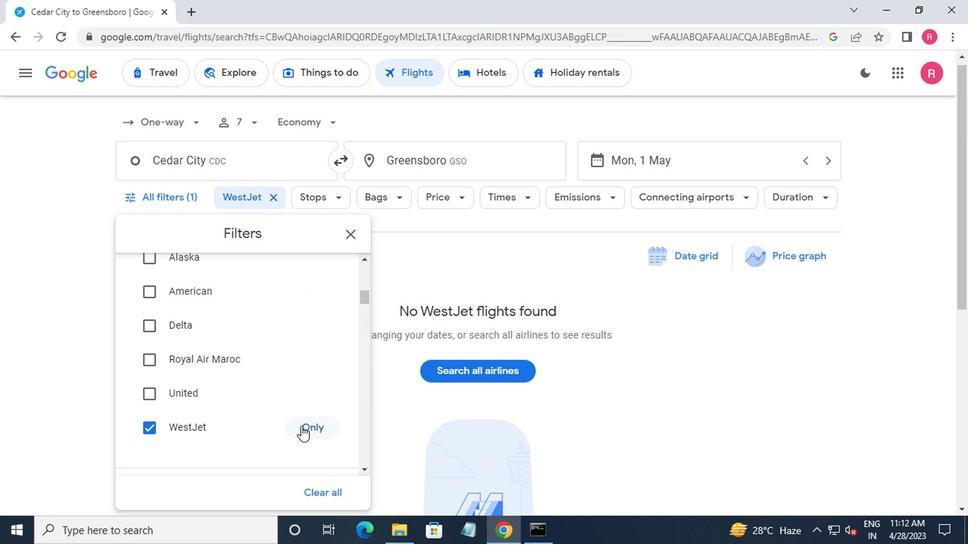 
Action: Mouse moved to (298, 427)
Screenshot: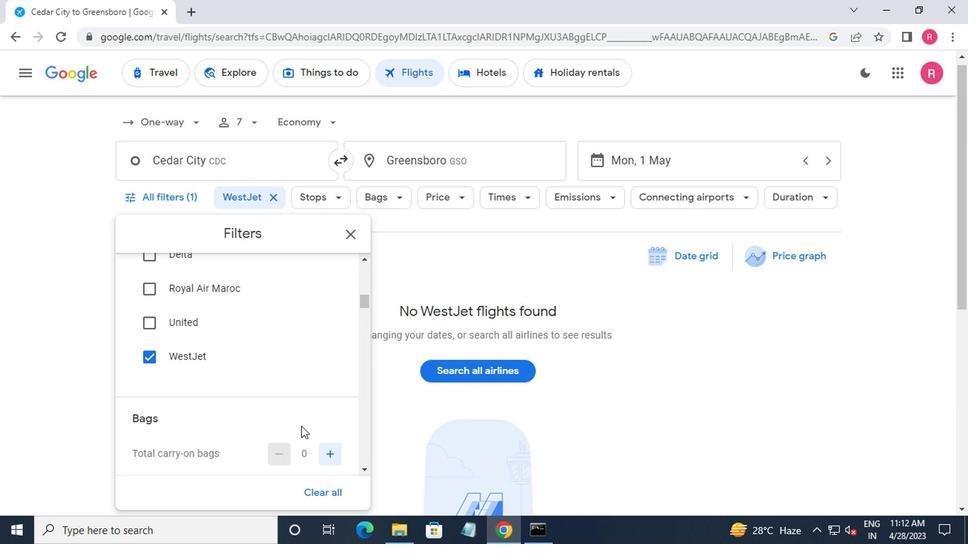 
Action: Mouse scrolled (298, 426) with delta (0, 0)
Screenshot: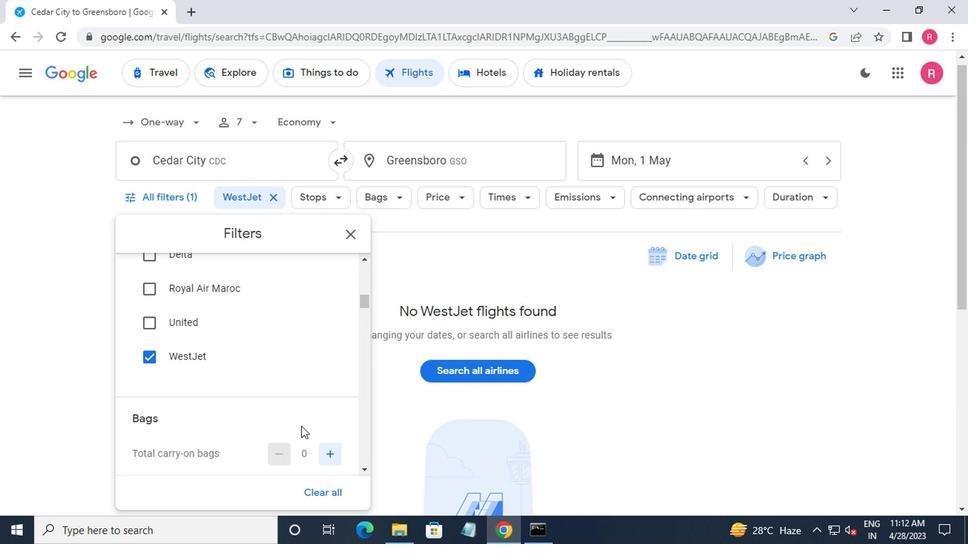 
Action: Mouse moved to (317, 387)
Screenshot: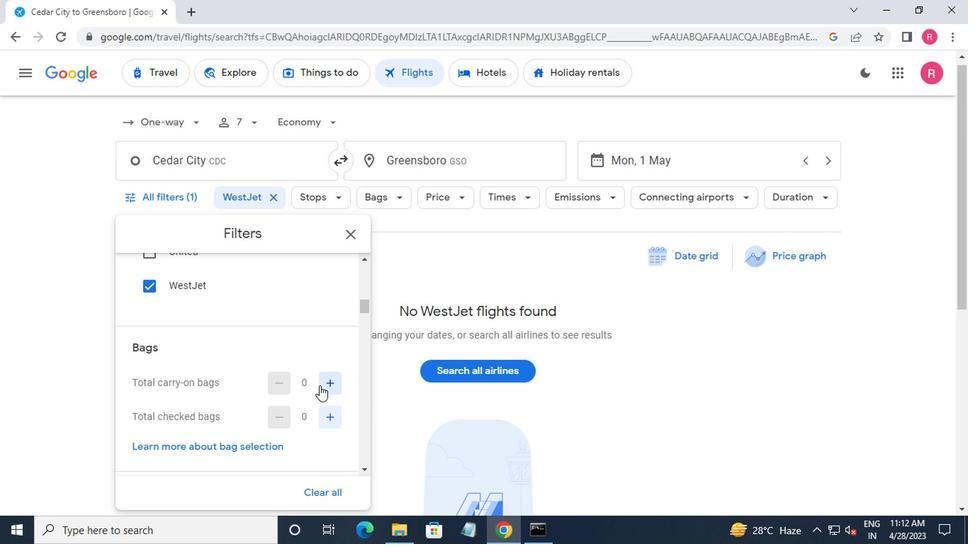 
Action: Mouse pressed left at (317, 387)
Screenshot: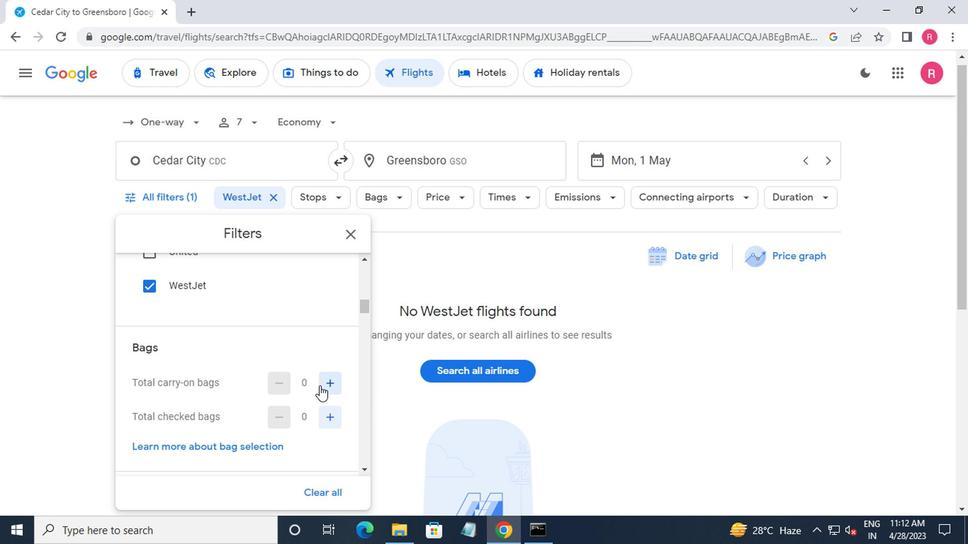 
Action: Mouse scrolled (317, 386) with delta (0, 0)
Screenshot: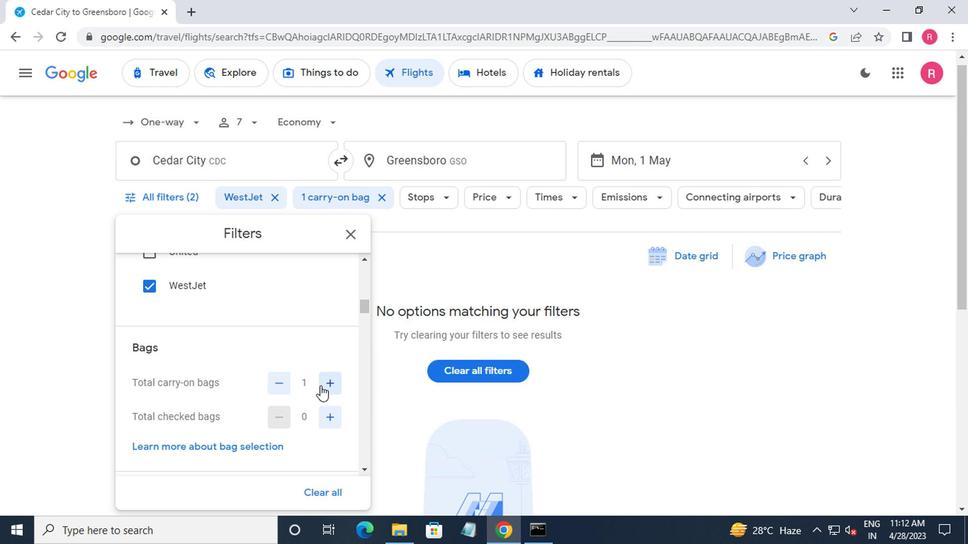 
Action: Mouse scrolled (317, 386) with delta (0, 0)
Screenshot: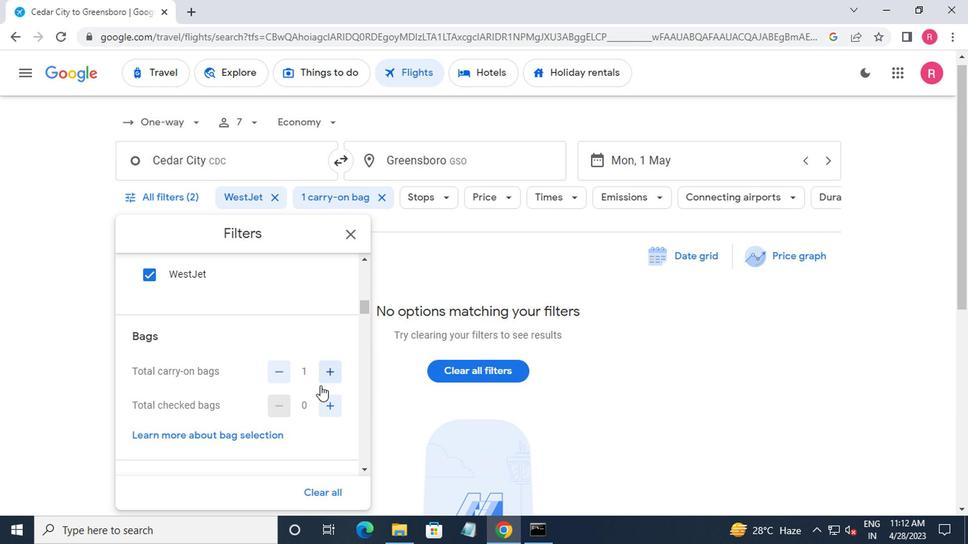 
Action: Mouse moved to (330, 416)
Screenshot: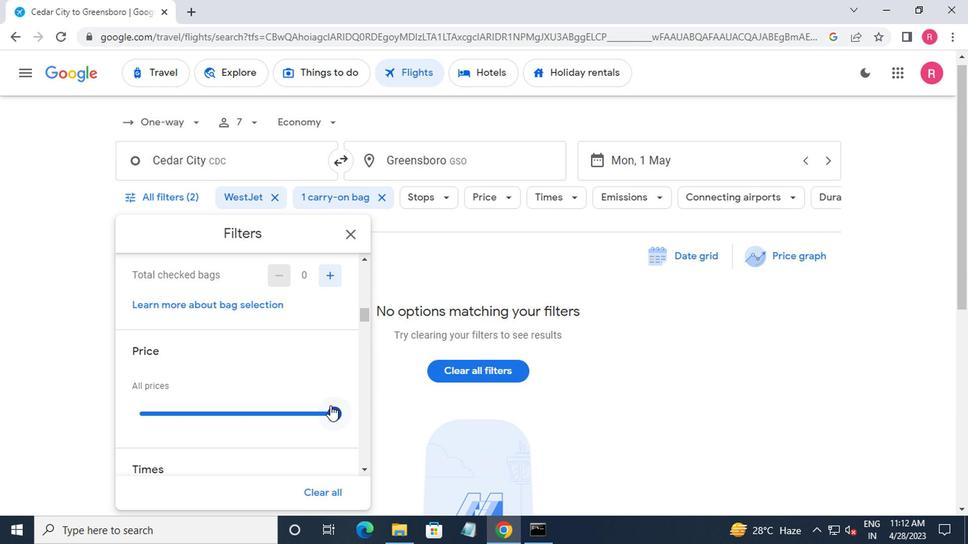 
Action: Mouse pressed left at (330, 416)
Screenshot: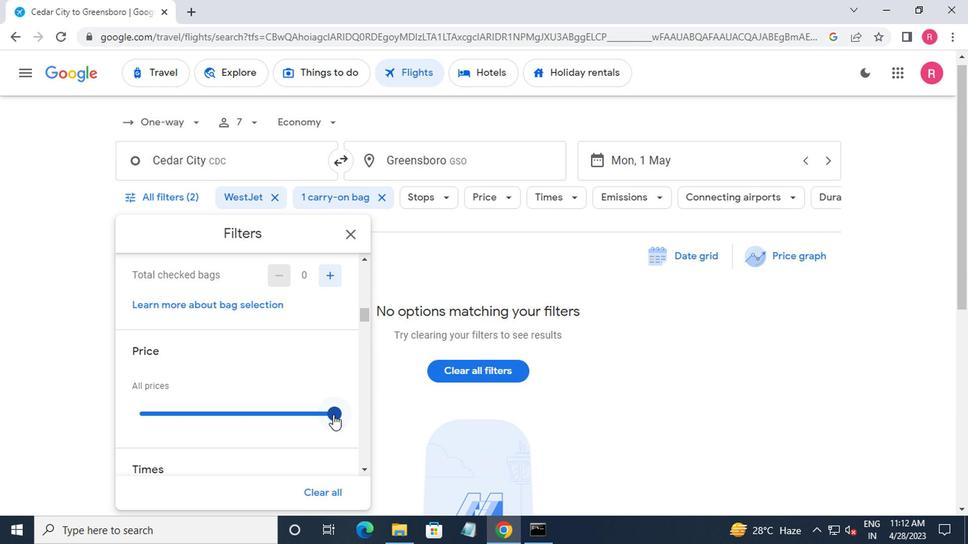 
Action: Mouse moved to (116, 400)
Screenshot: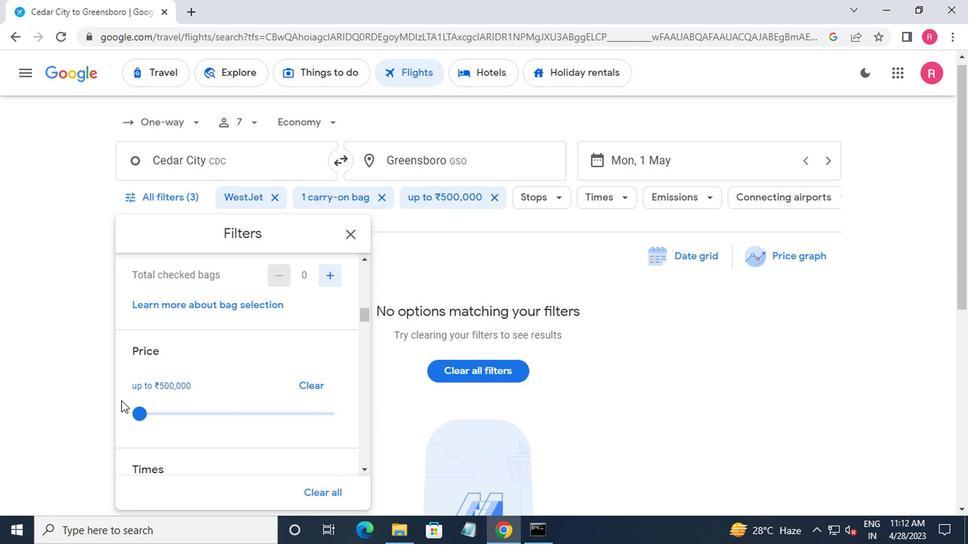 
Action: Mouse scrolled (116, 399) with delta (0, -1)
Screenshot: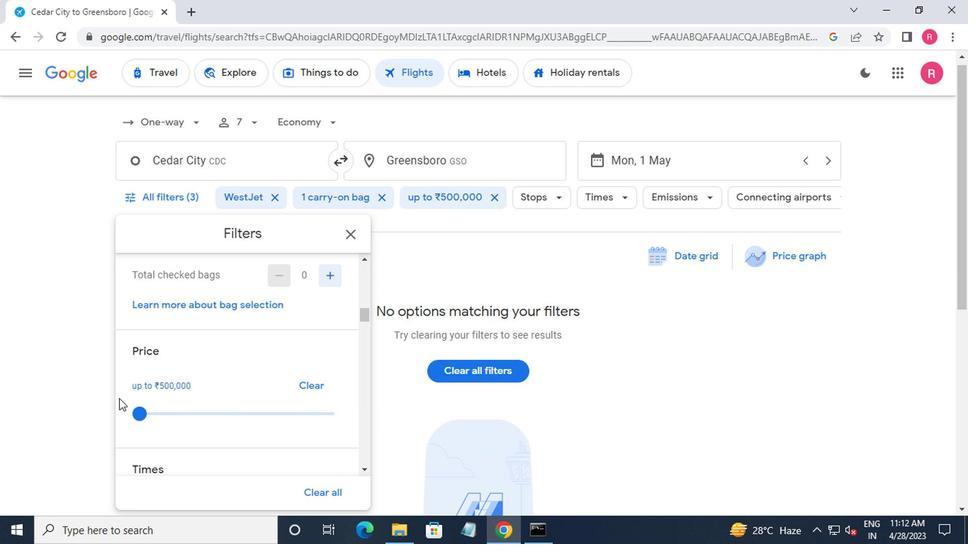 
Action: Mouse moved to (118, 400)
Screenshot: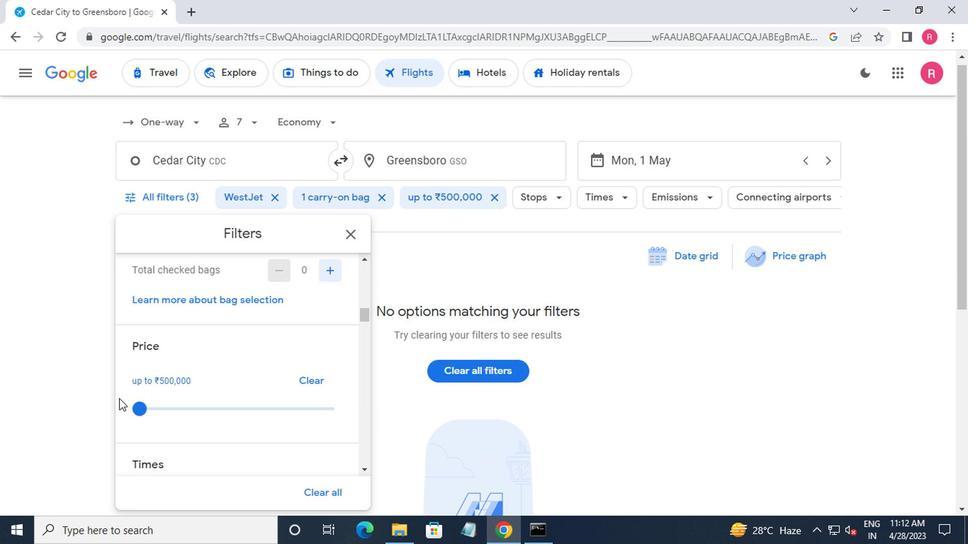 
Action: Mouse scrolled (118, 399) with delta (0, -1)
Screenshot: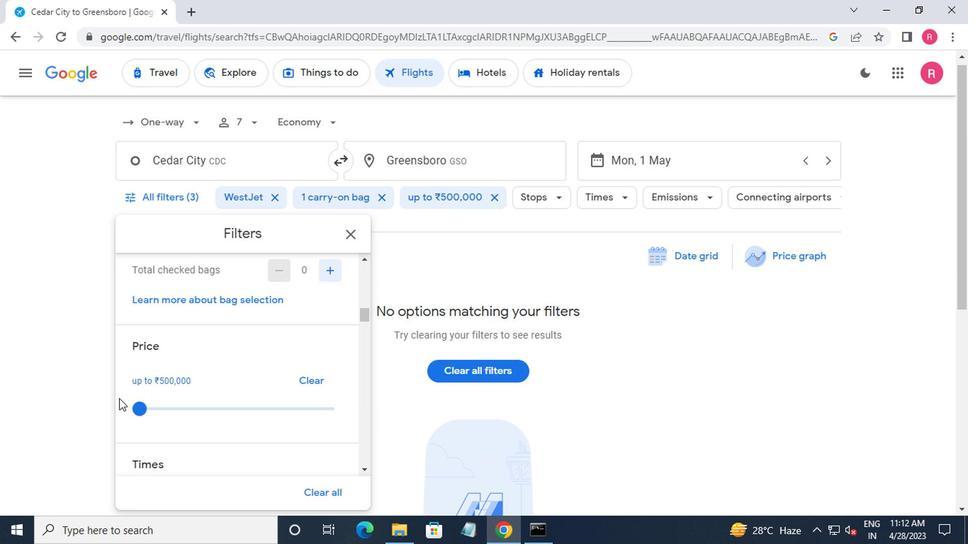 
Action: Mouse moved to (171, 394)
Screenshot: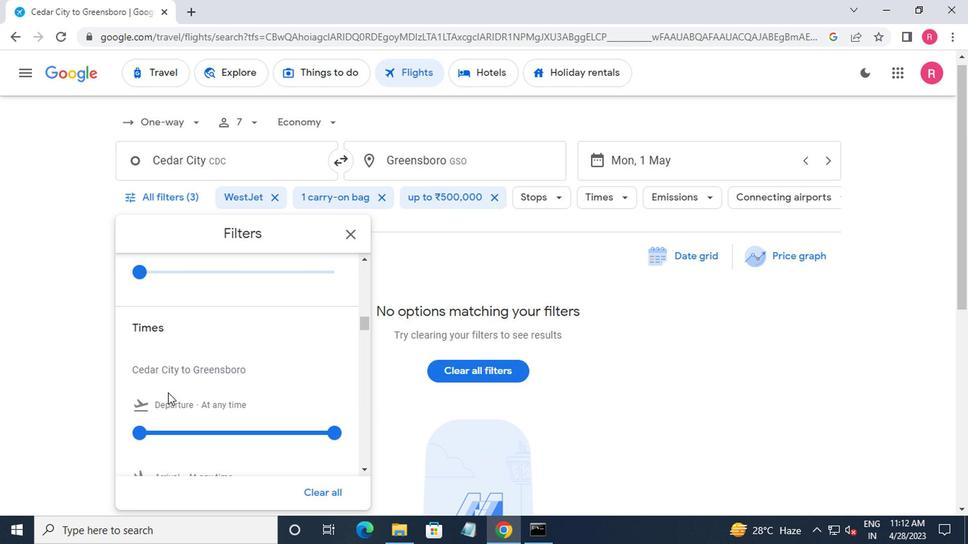 
Action: Mouse scrolled (171, 393) with delta (0, 0)
Screenshot: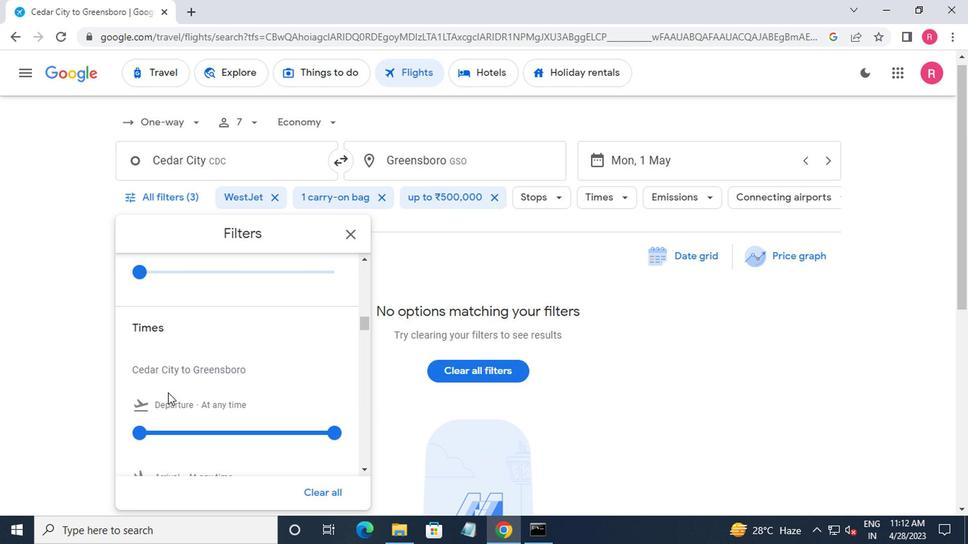
Action: Mouse moved to (143, 364)
Screenshot: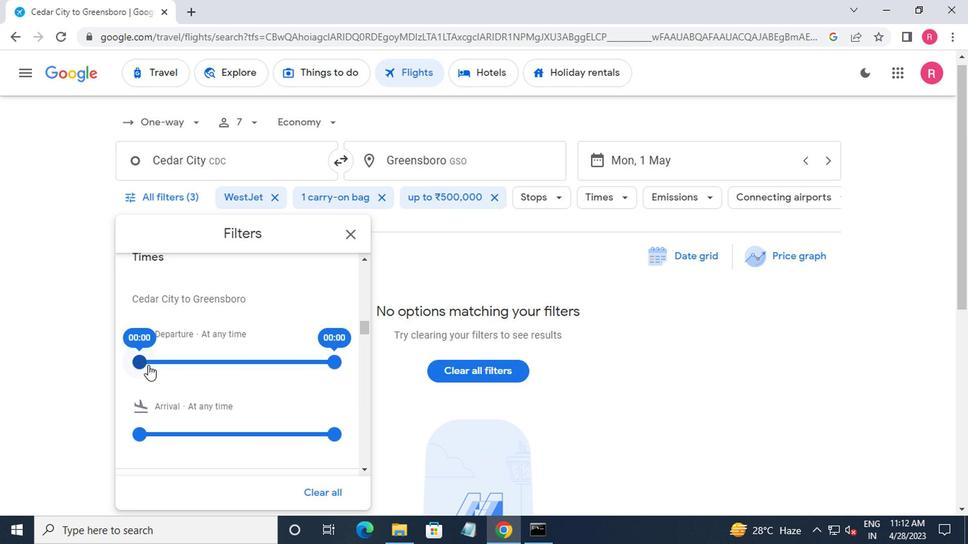 
Action: Mouse pressed left at (143, 364)
Screenshot: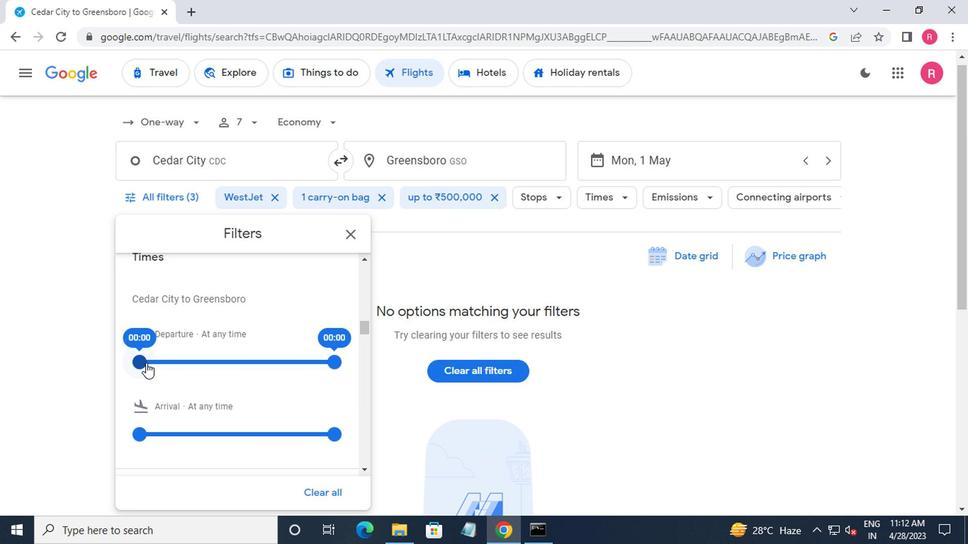 
Action: Mouse moved to (330, 365)
Screenshot: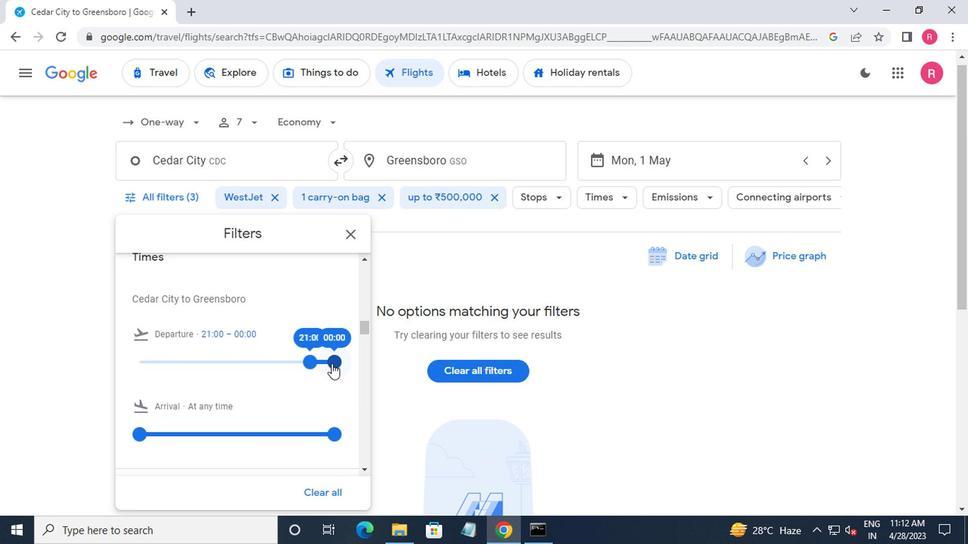
Action: Mouse pressed left at (330, 365)
Screenshot: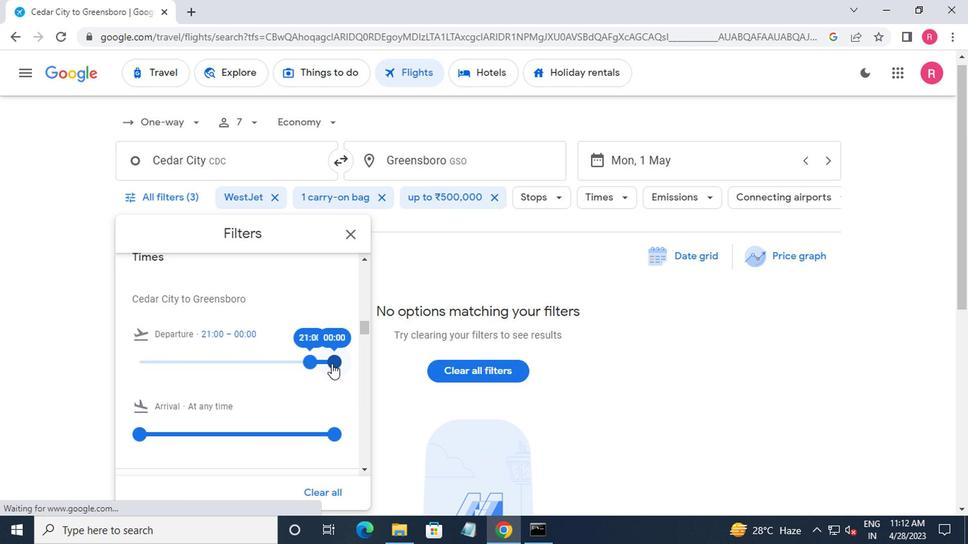 
Action: Mouse moved to (349, 236)
Screenshot: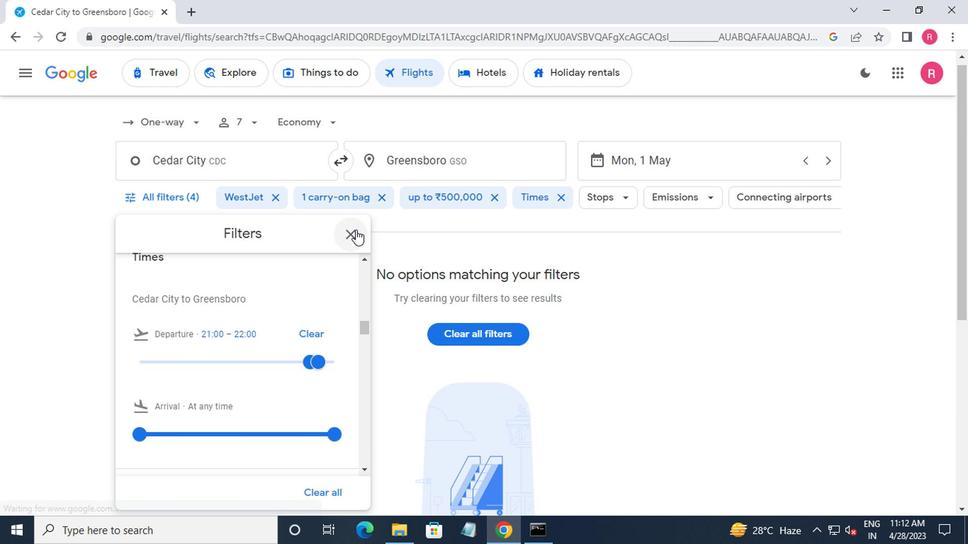 
Action: Mouse pressed left at (349, 236)
Screenshot: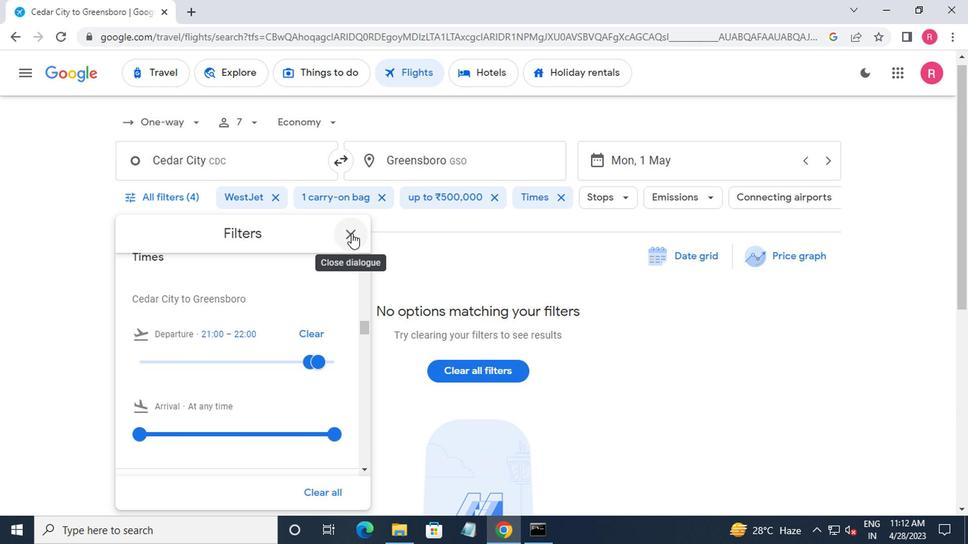 
